 Task: Look for space in Kolbermoor, Germany from 5th July, 2023 to 11th July, 2023 for 2 adults in price range Rs.8000 to Rs.16000. Place can be entire place with 2 bedrooms having 2 beds and 1 bathroom. Property type can be house, flat, guest house. Booking option can be shelf check-in. Required host language is English.
Action: Mouse moved to (331, 148)
Screenshot: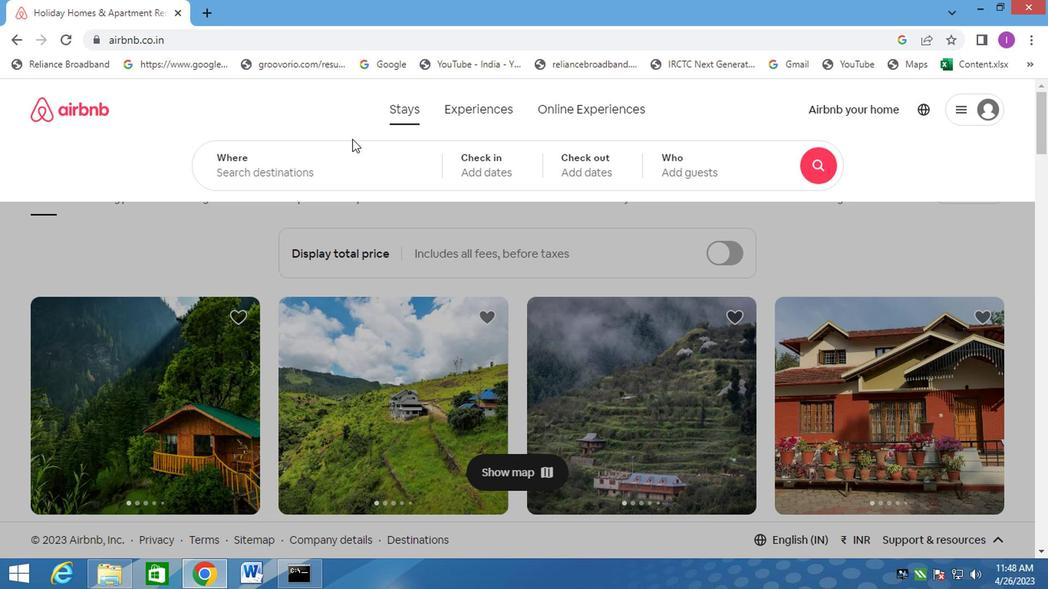
Action: Mouse pressed left at (331, 148)
Screenshot: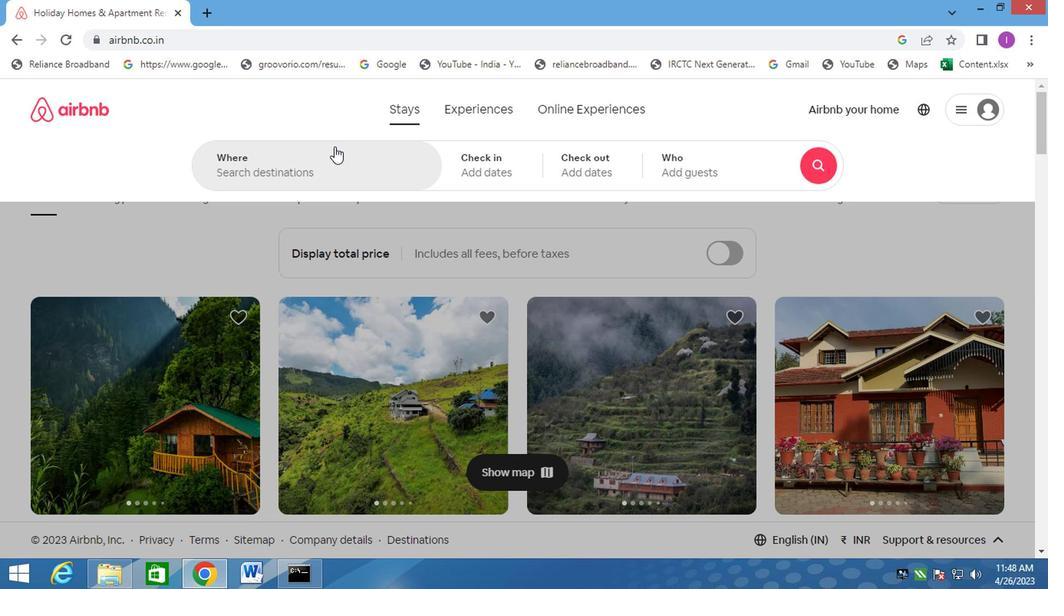 
Action: Mouse moved to (286, 174)
Screenshot: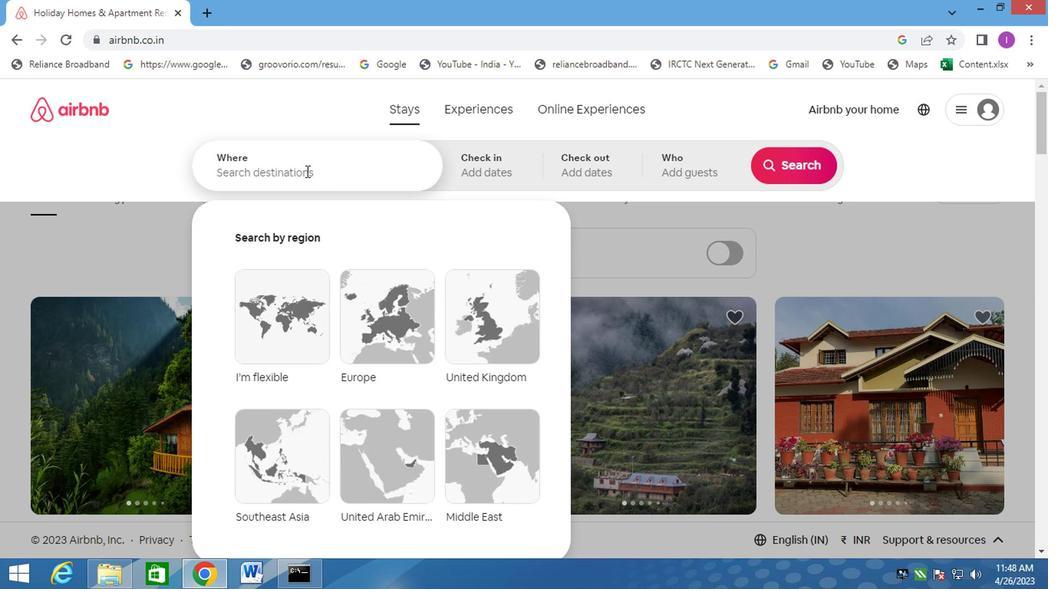 
Action: Mouse pressed left at (286, 174)
Screenshot: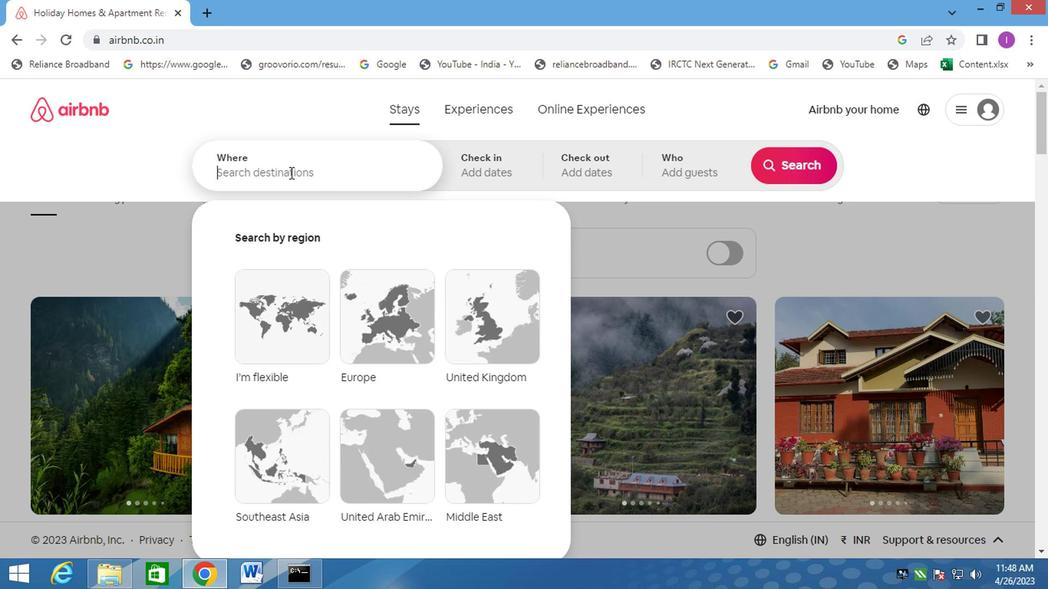 
Action: Mouse moved to (296, 139)
Screenshot: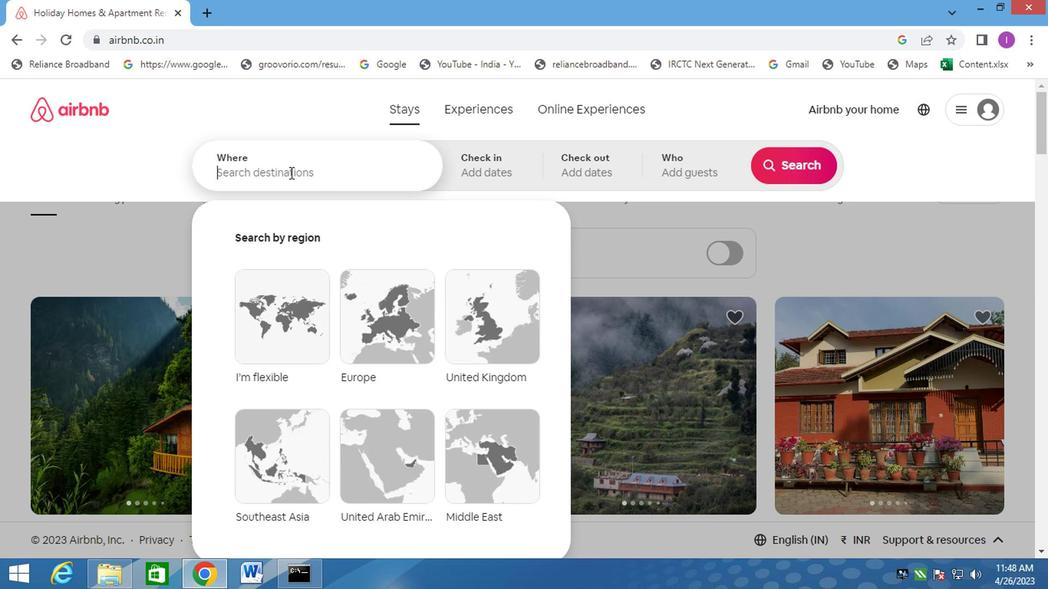 
Action: Key pressed <Key.shift>KOLBERMOOR,GERMANY
Screenshot: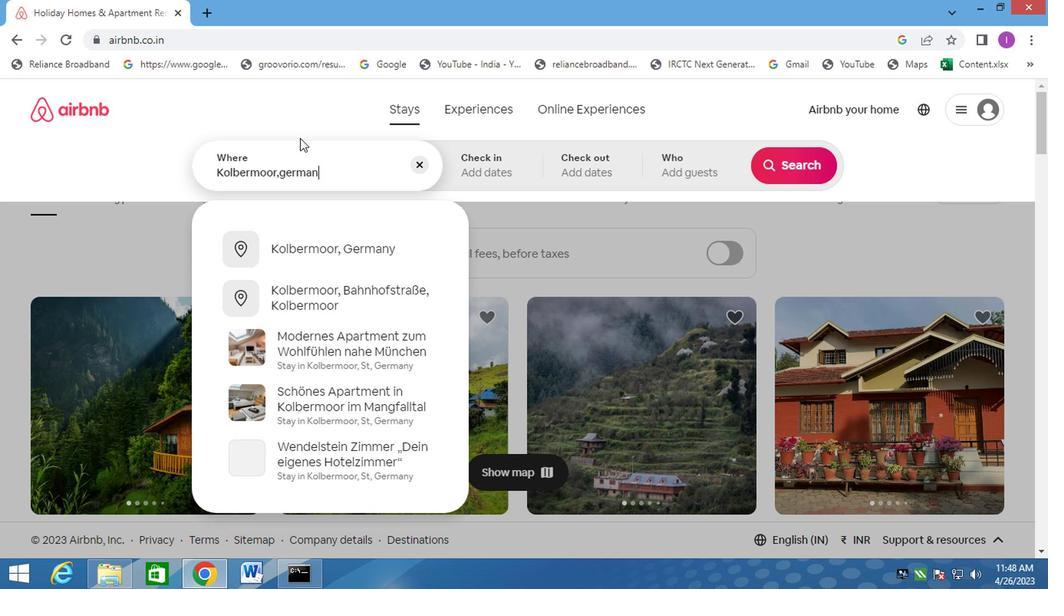 
Action: Mouse moved to (353, 245)
Screenshot: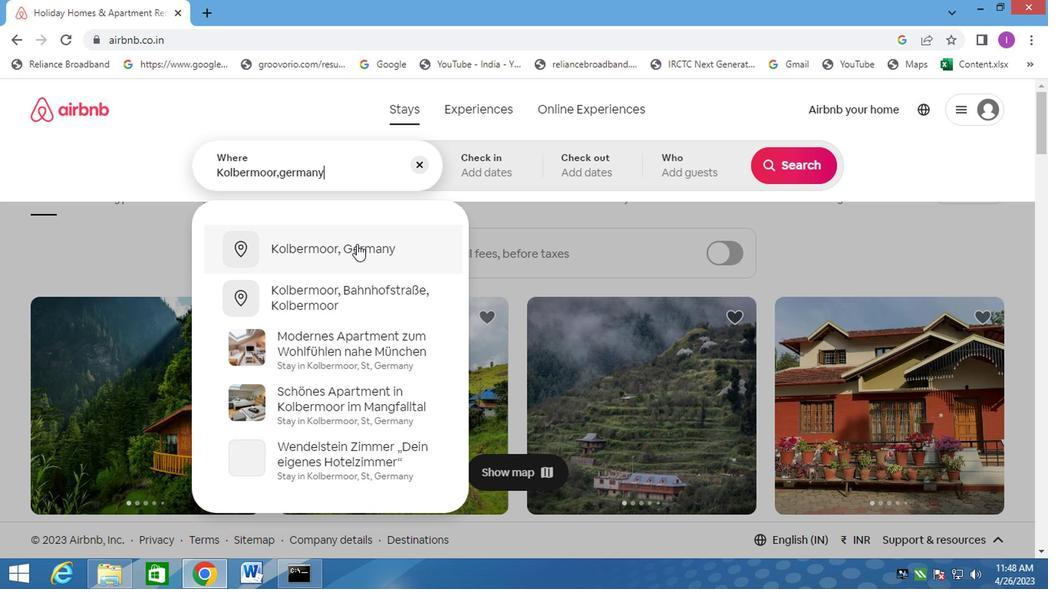 
Action: Mouse pressed left at (353, 245)
Screenshot: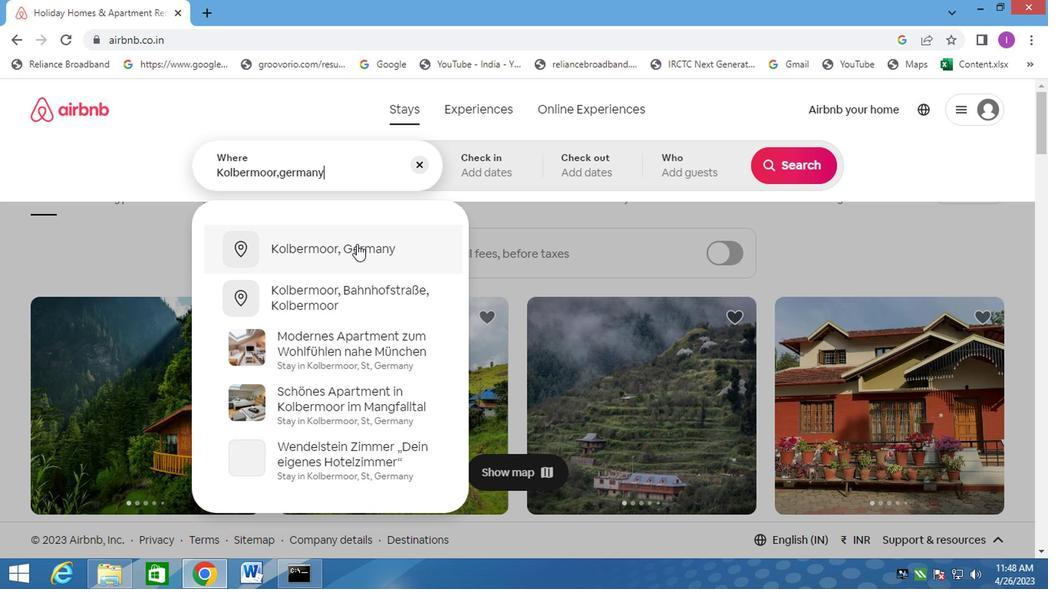 
Action: Mouse moved to (778, 286)
Screenshot: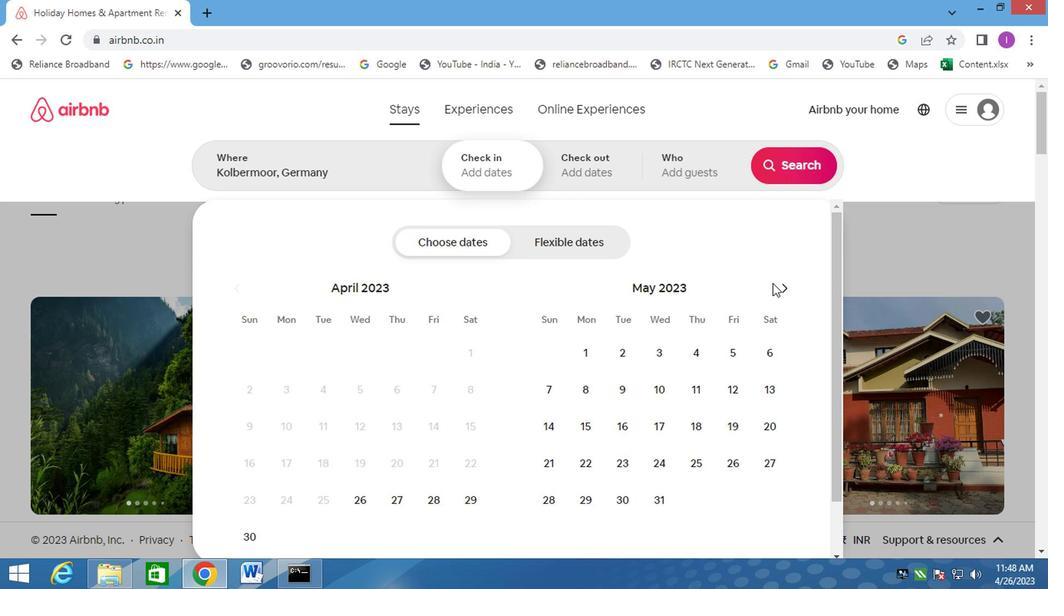 
Action: Mouse pressed left at (778, 286)
Screenshot: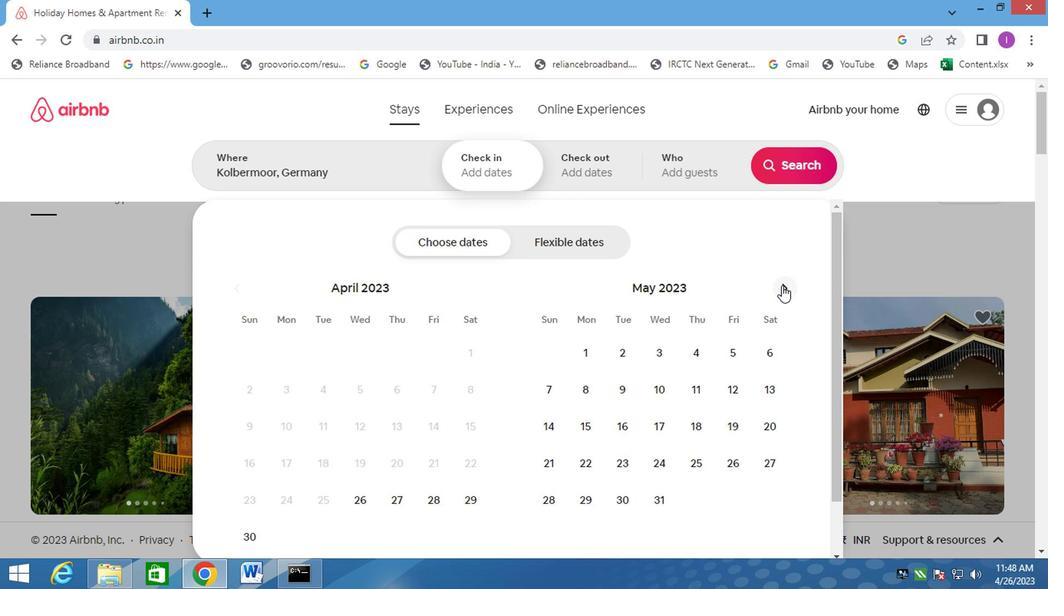 
Action: Mouse pressed left at (778, 286)
Screenshot: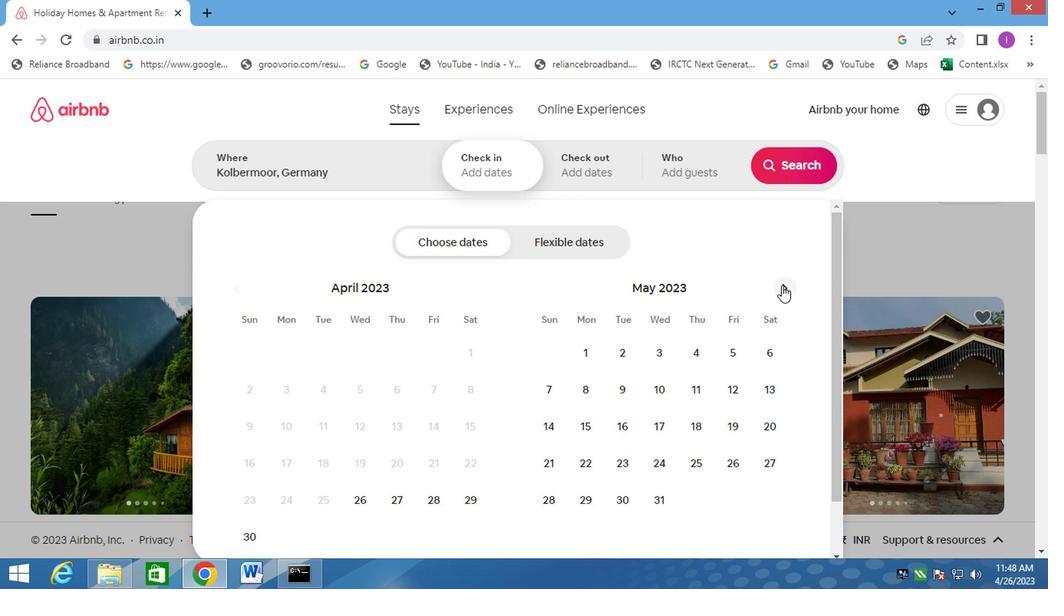 
Action: Mouse moved to (662, 387)
Screenshot: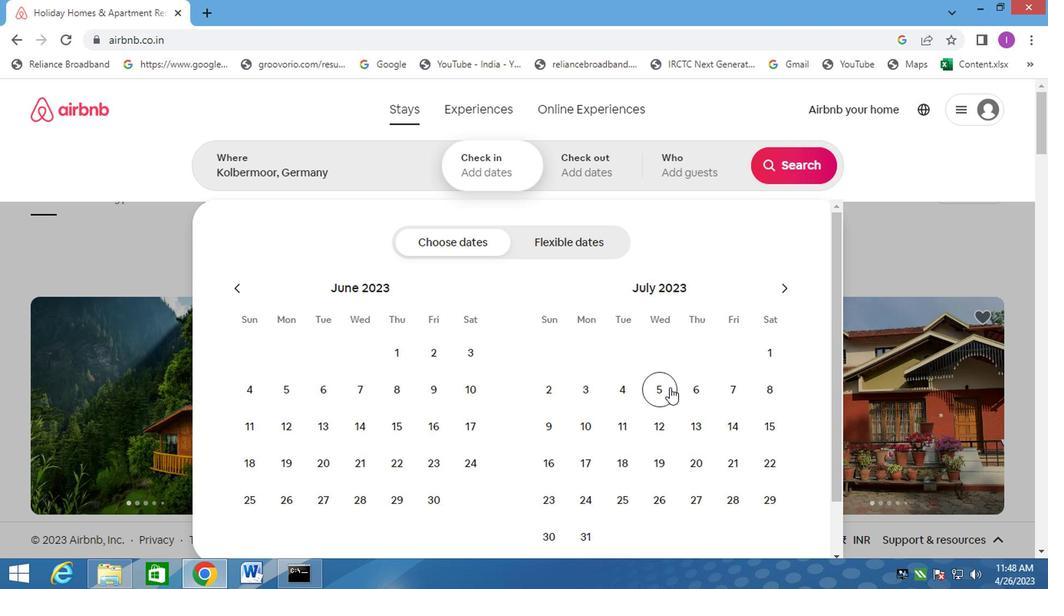 
Action: Mouse pressed left at (662, 387)
Screenshot: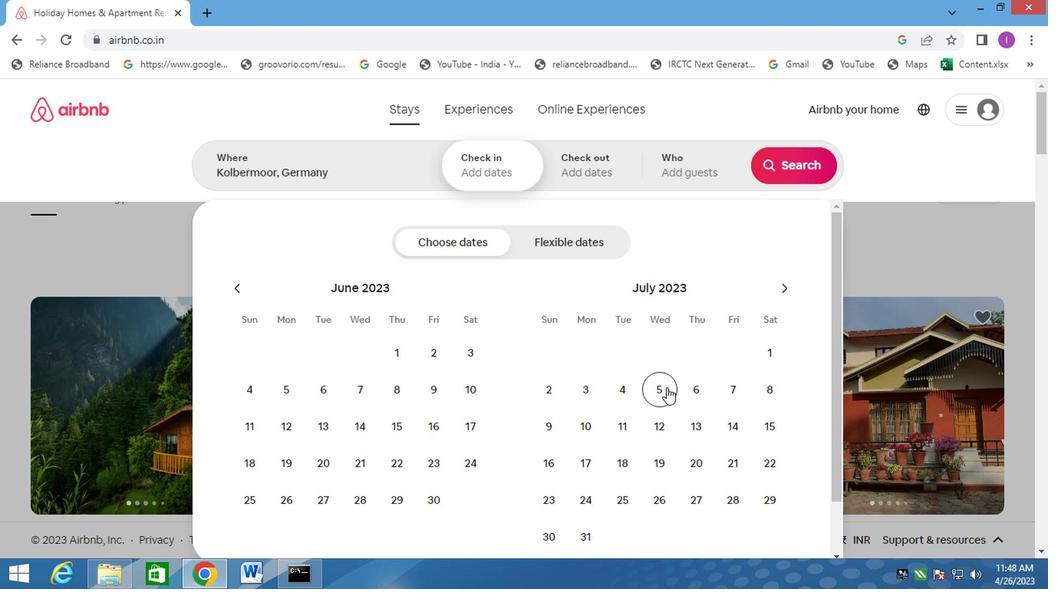 
Action: Mouse moved to (628, 426)
Screenshot: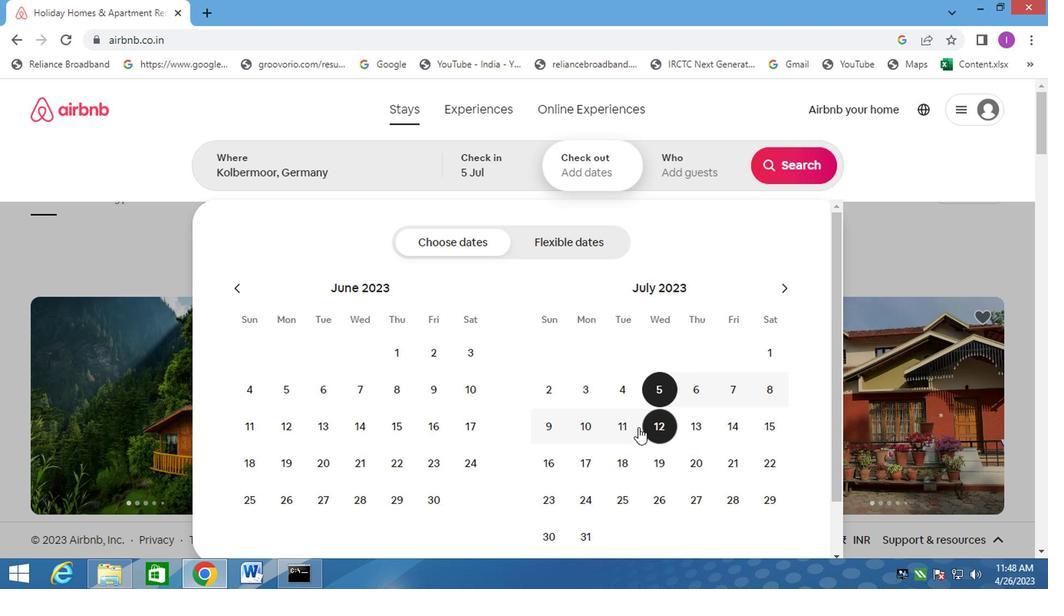 
Action: Mouse pressed left at (628, 426)
Screenshot: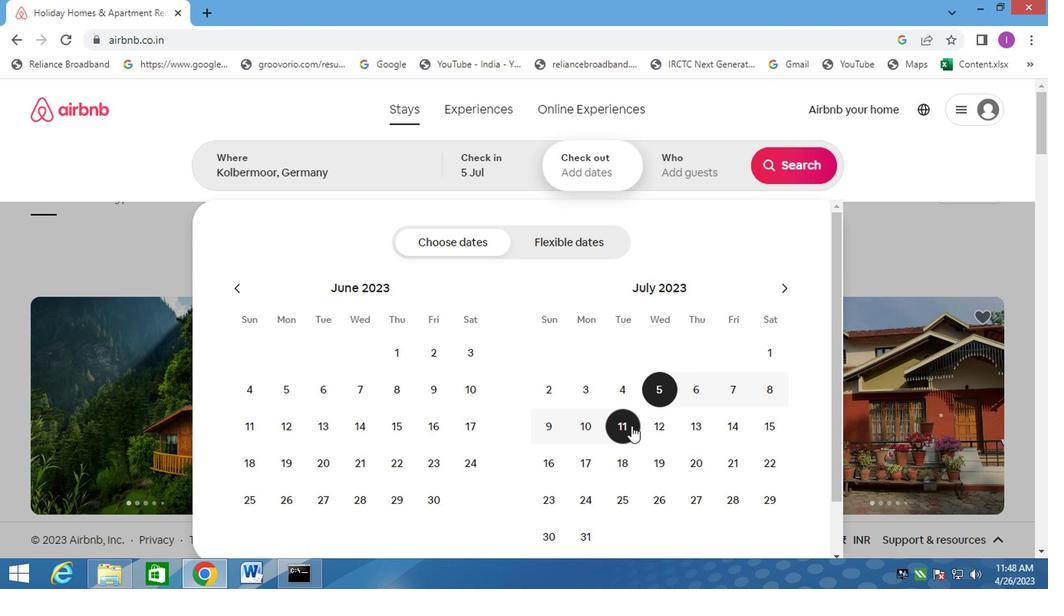 
Action: Mouse moved to (699, 163)
Screenshot: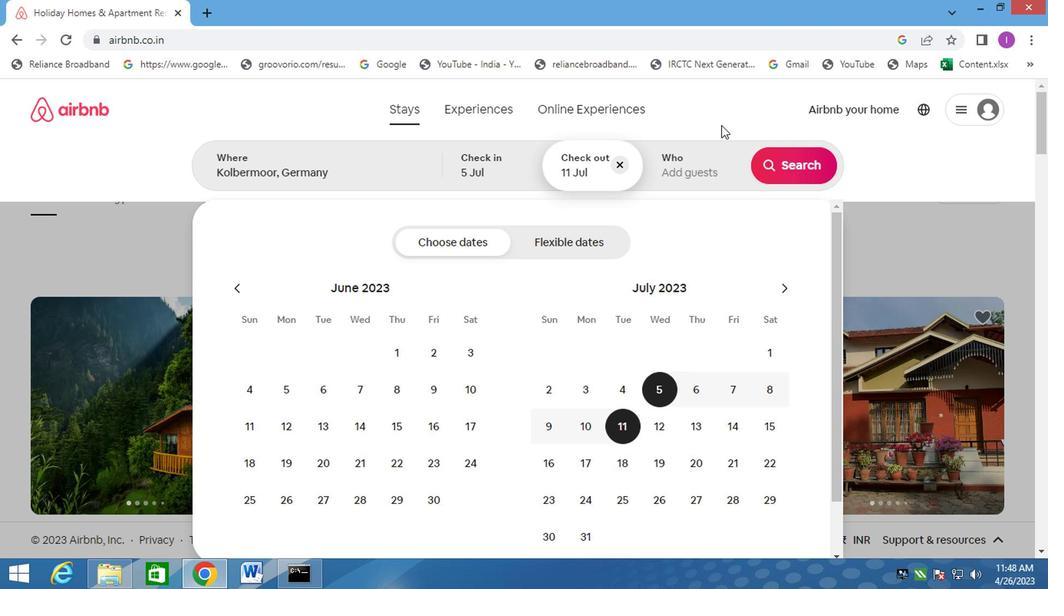 
Action: Mouse pressed left at (699, 163)
Screenshot: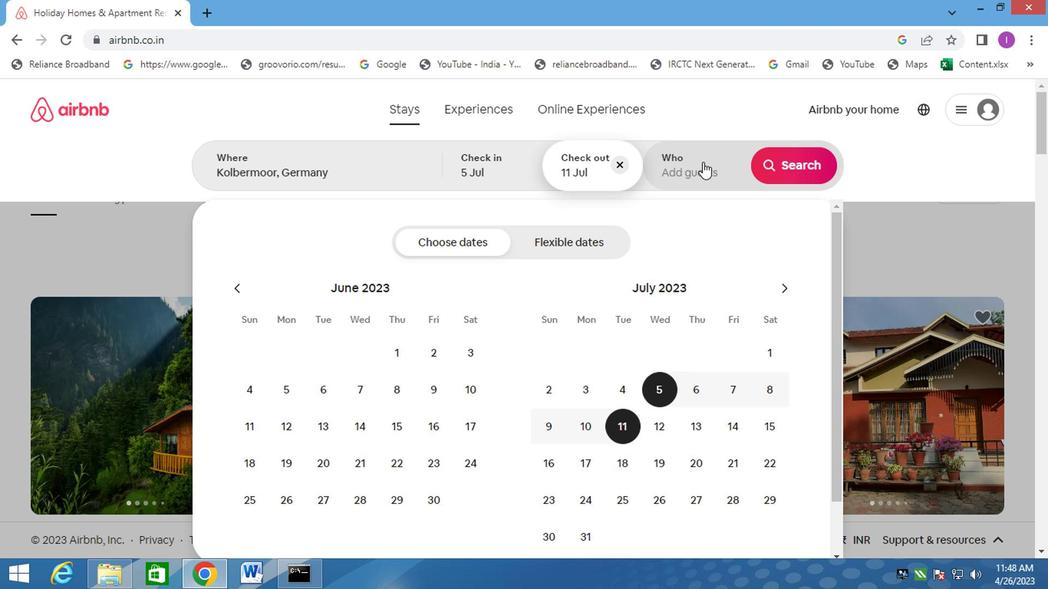 
Action: Mouse moved to (801, 244)
Screenshot: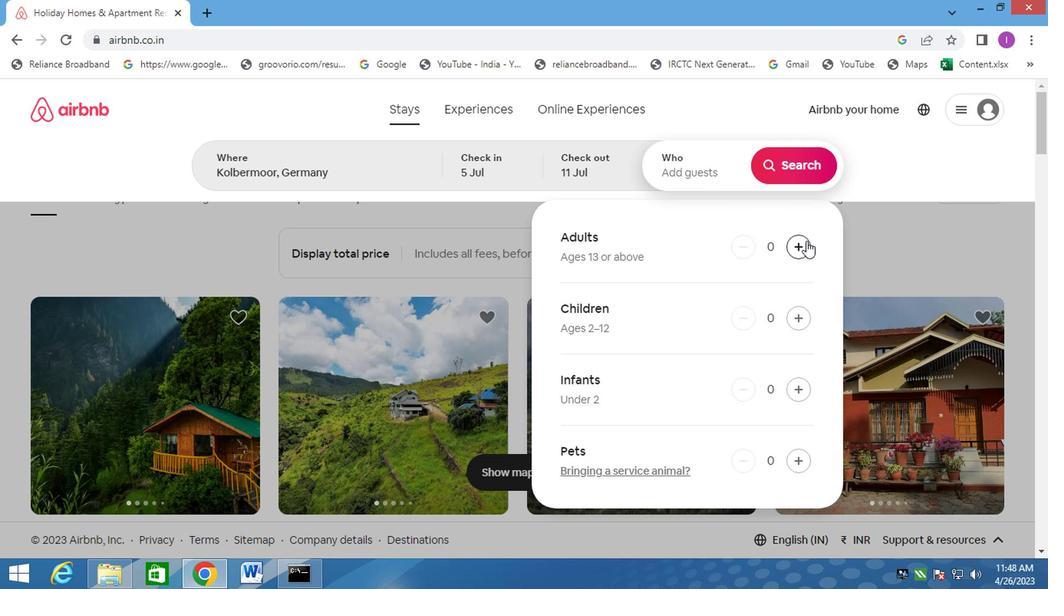 
Action: Mouse pressed left at (801, 244)
Screenshot: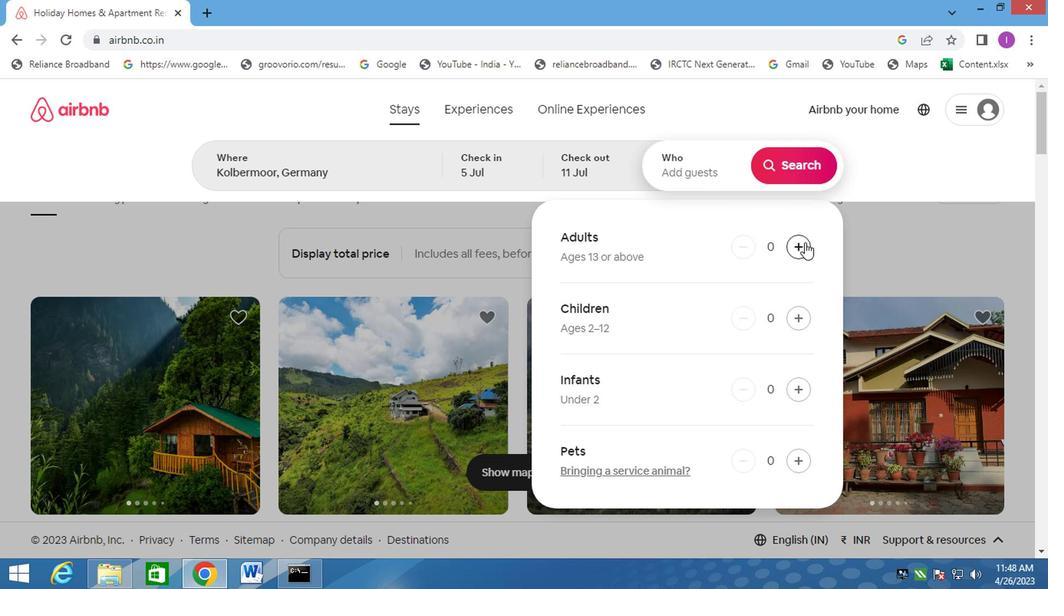 
Action: Mouse pressed left at (801, 244)
Screenshot: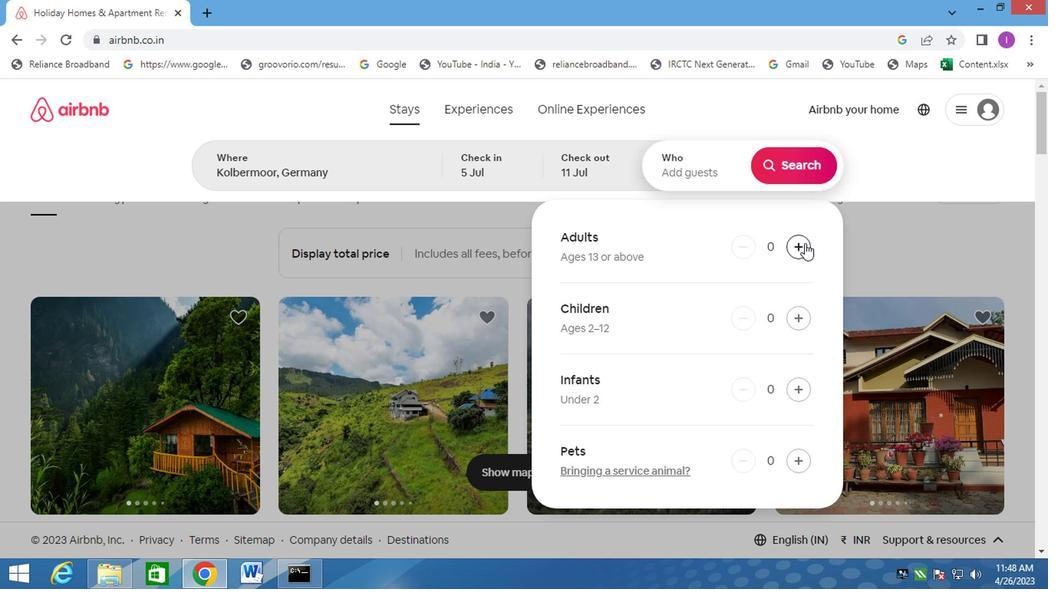 
Action: Mouse moved to (797, 164)
Screenshot: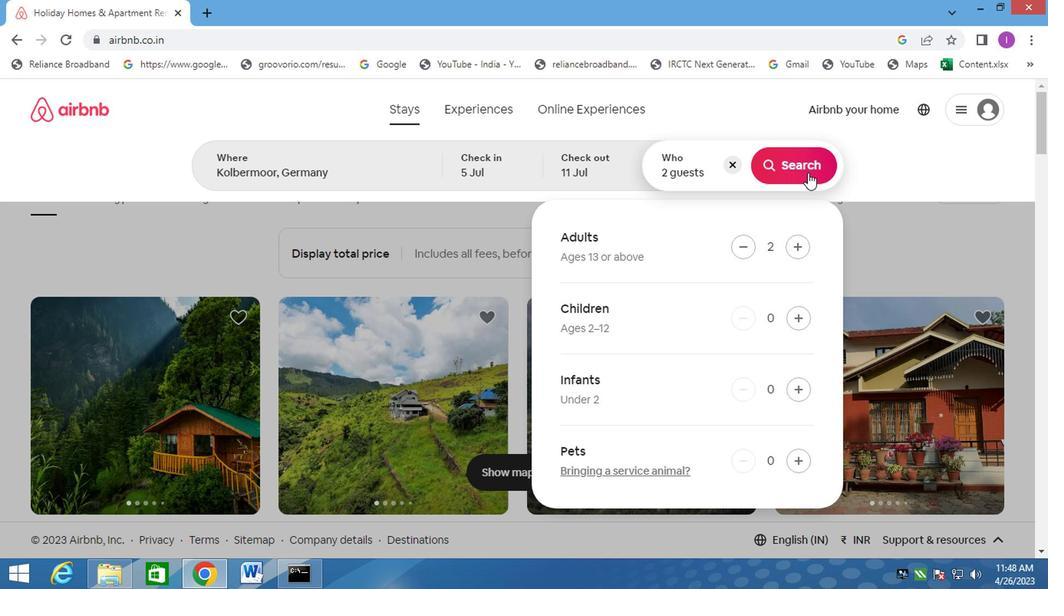 
Action: Mouse pressed left at (797, 164)
Screenshot: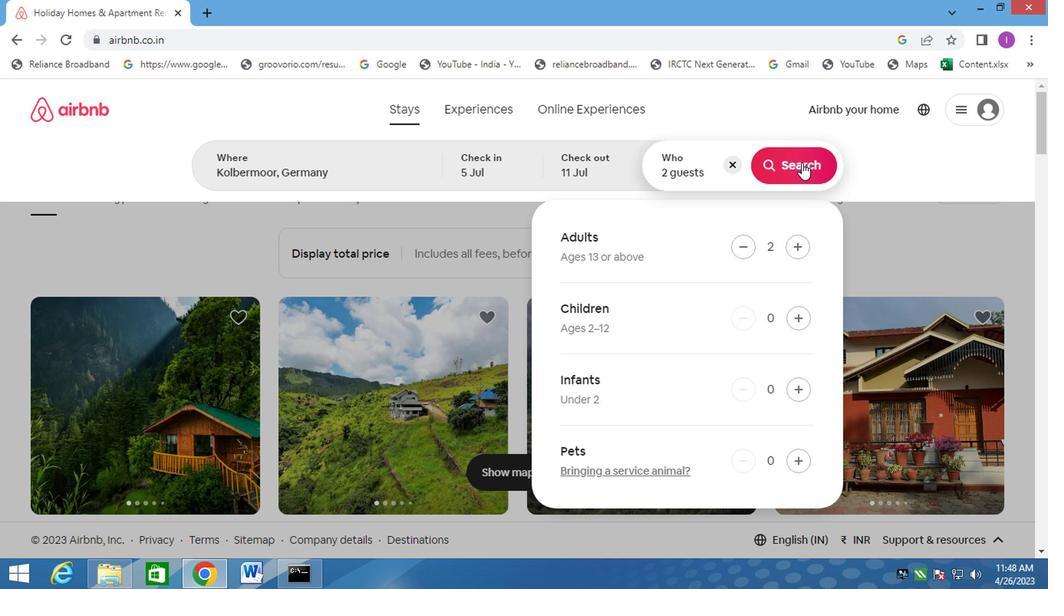 
Action: Mouse moved to (965, 179)
Screenshot: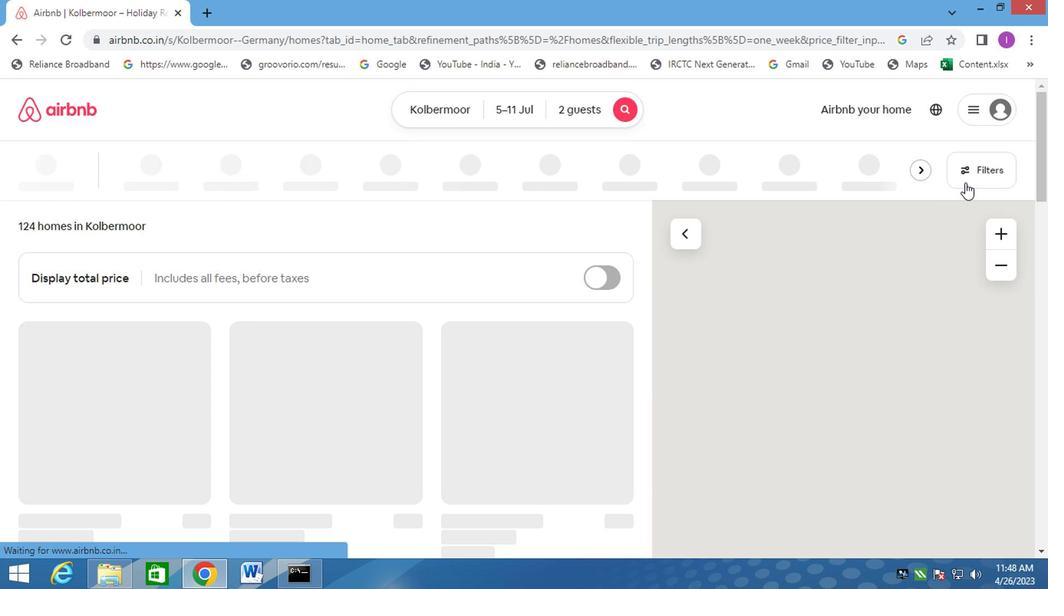 
Action: Mouse pressed left at (965, 179)
Screenshot: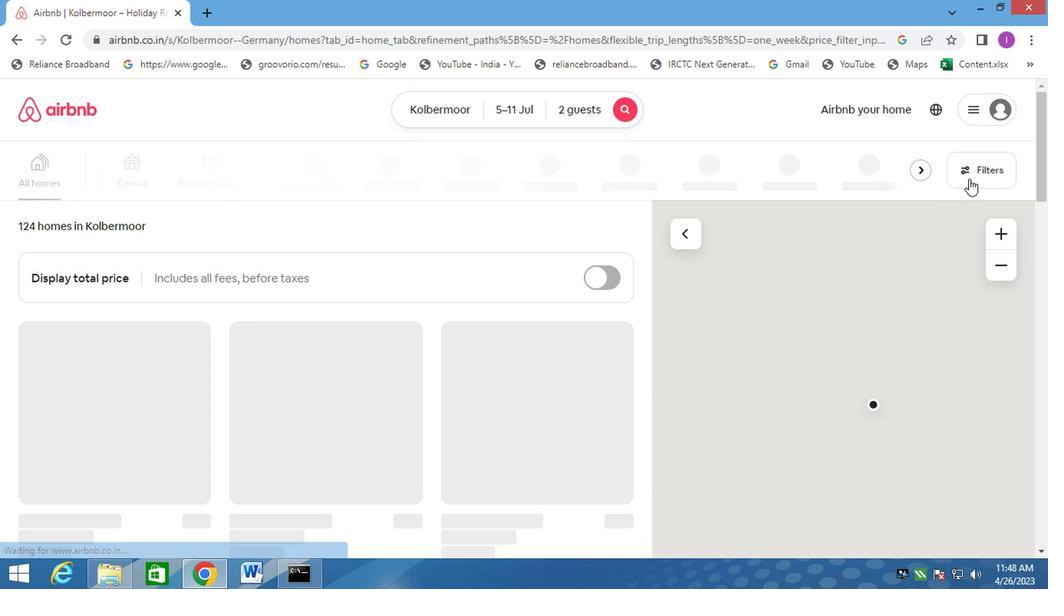 
Action: Mouse moved to (333, 370)
Screenshot: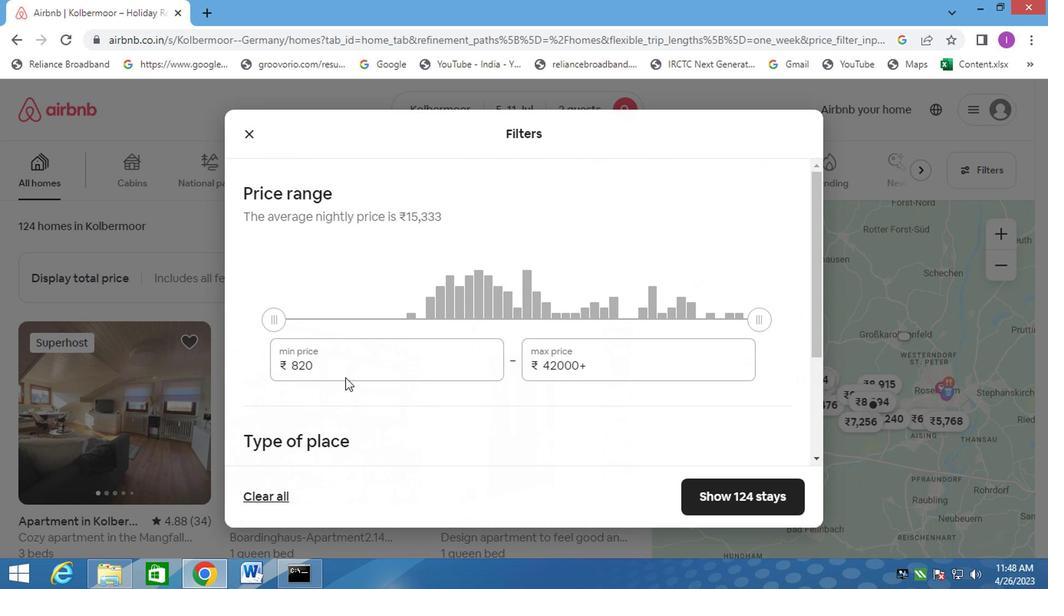 
Action: Mouse pressed left at (333, 370)
Screenshot: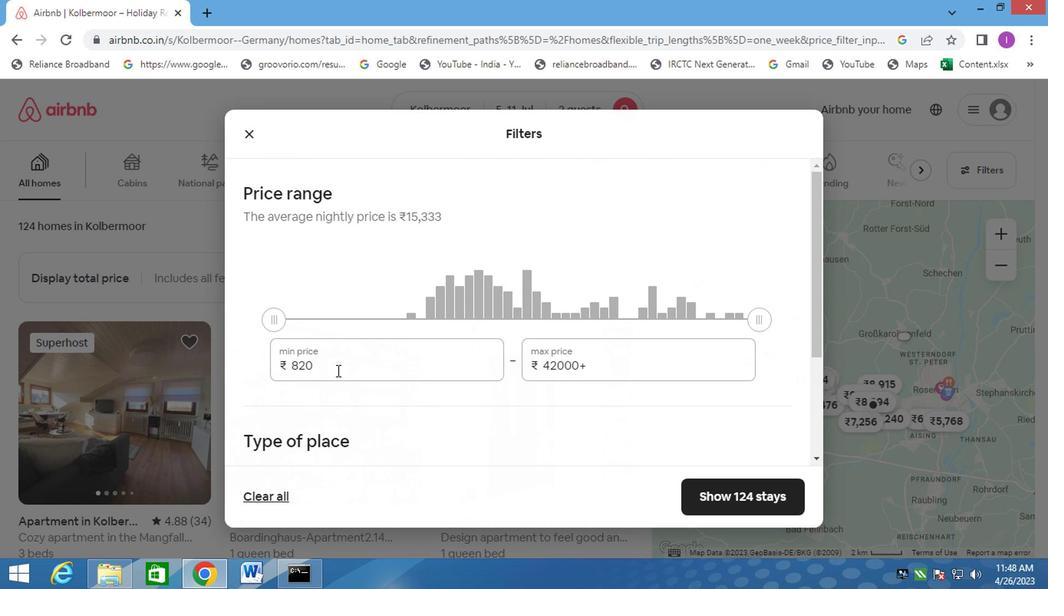 
Action: Mouse moved to (269, 366)
Screenshot: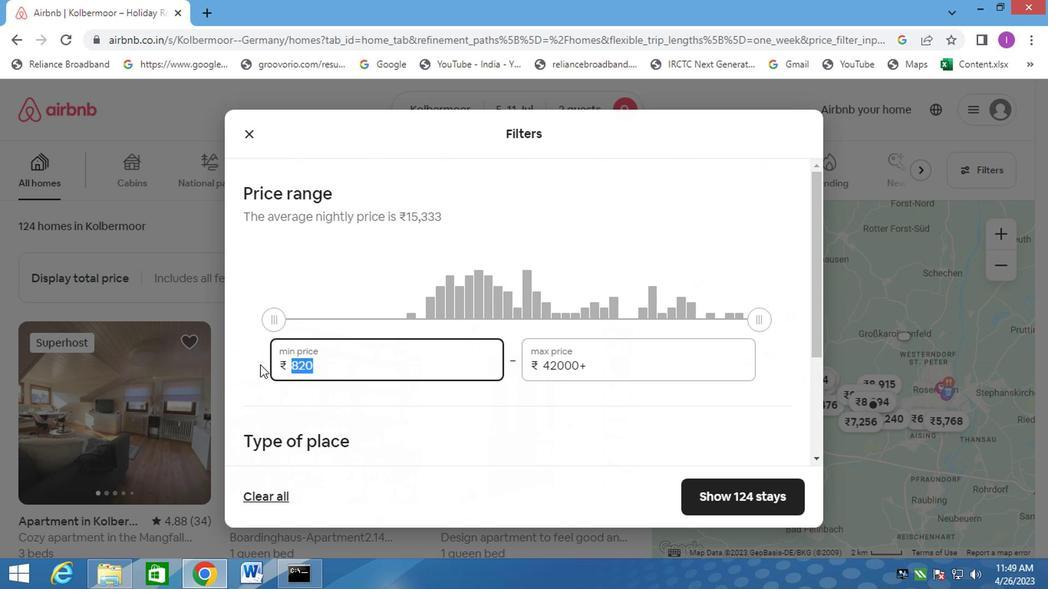 
Action: Key pressed 8000
Screenshot: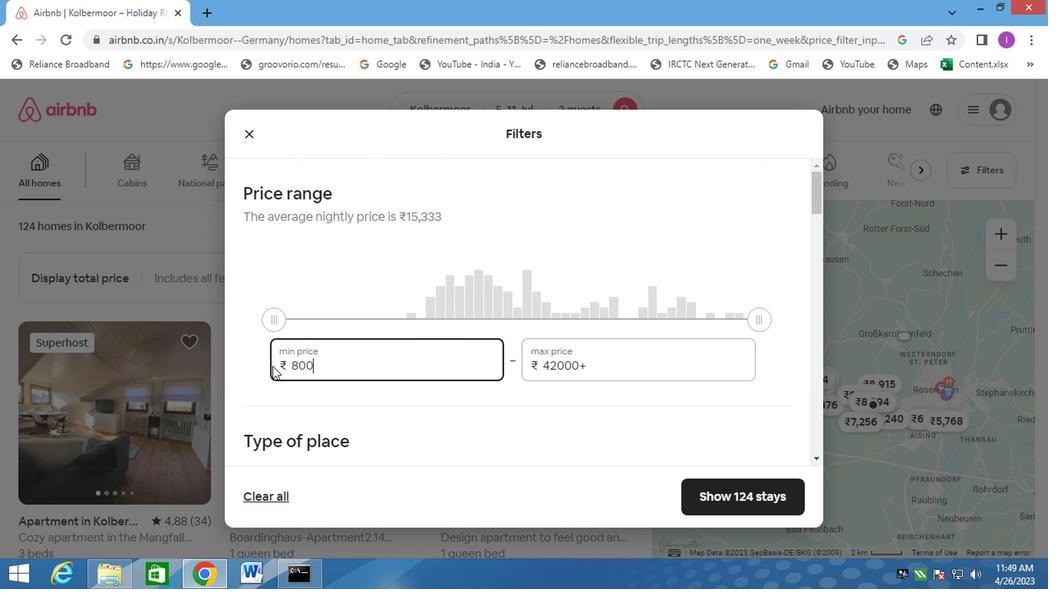 
Action: Mouse moved to (590, 364)
Screenshot: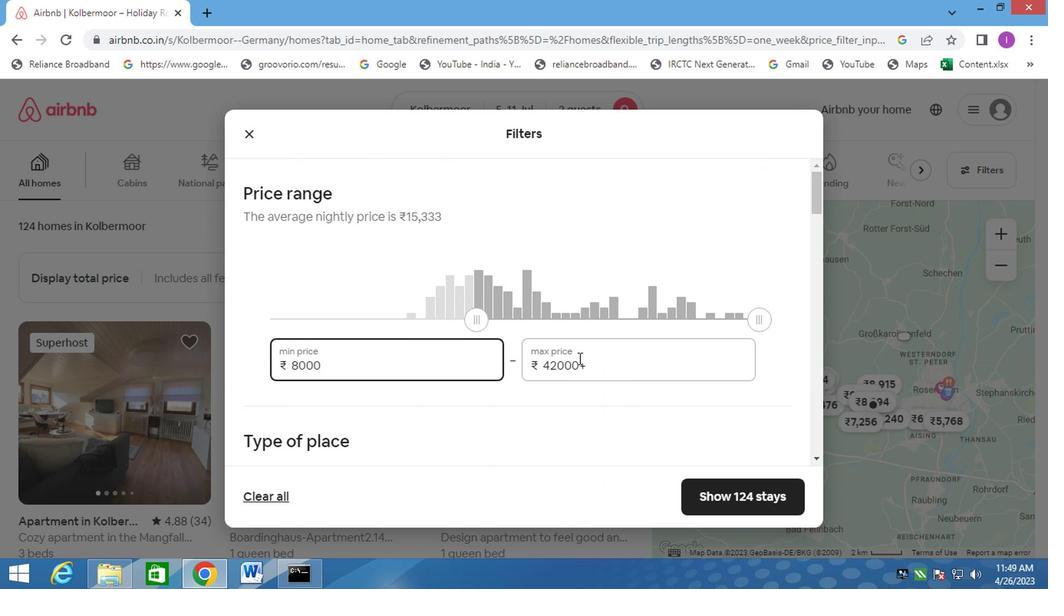 
Action: Mouse pressed left at (590, 364)
Screenshot: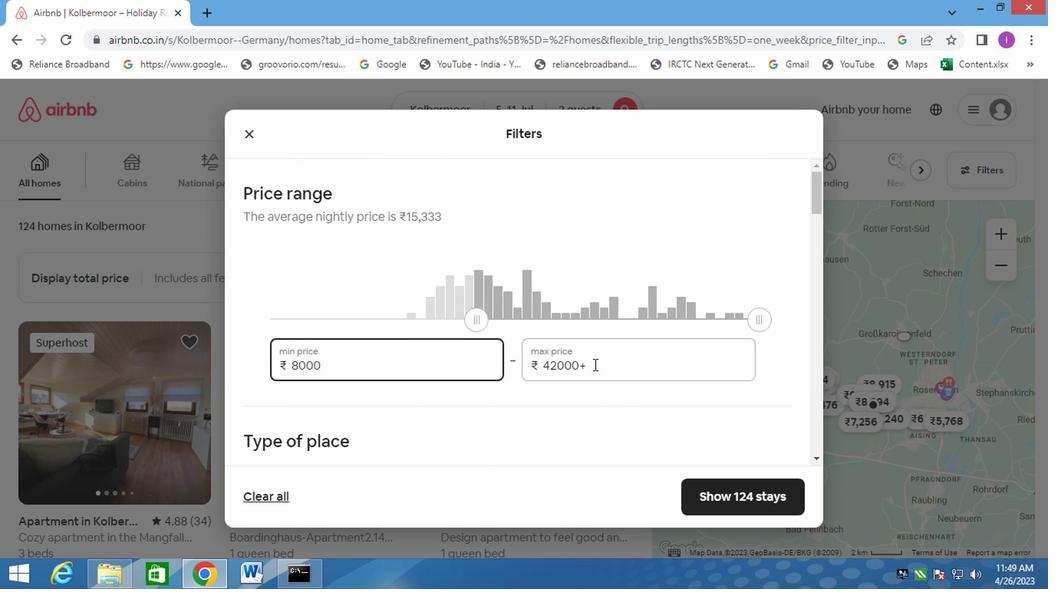 
Action: Mouse moved to (501, 351)
Screenshot: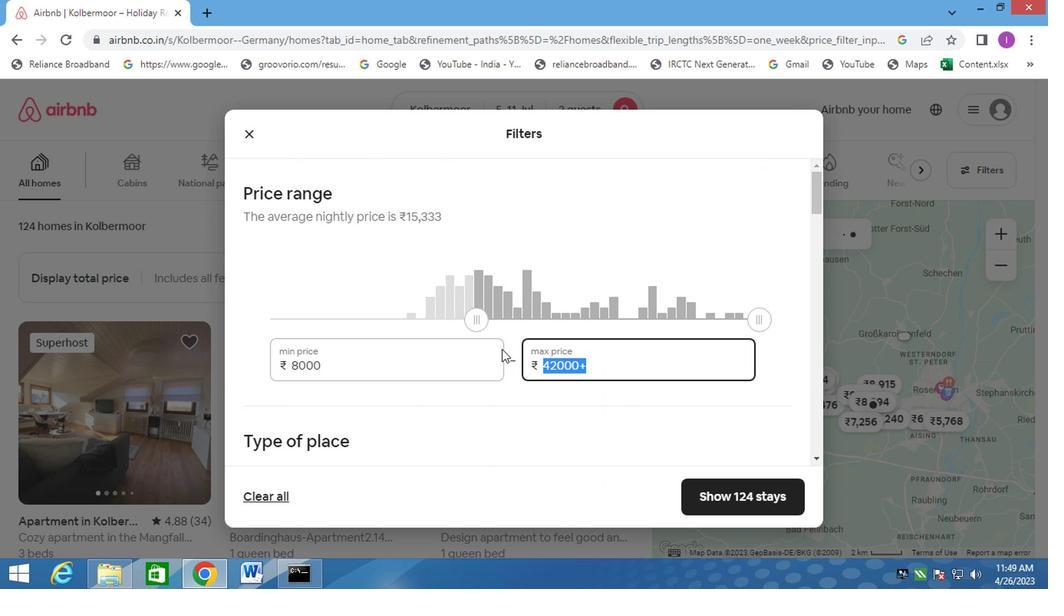 
Action: Key pressed 16000
Screenshot: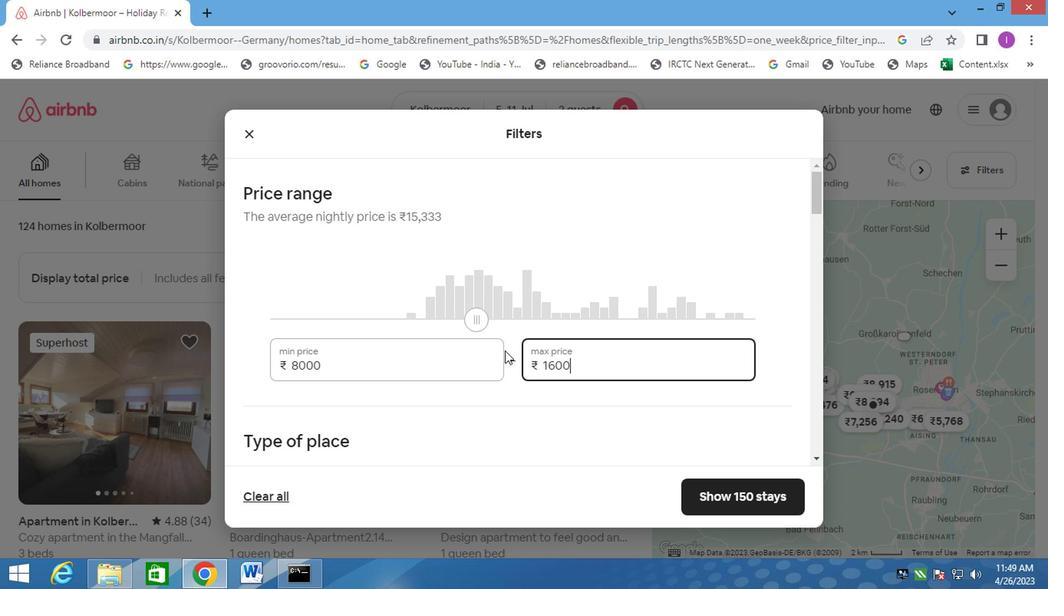 
Action: Mouse moved to (491, 350)
Screenshot: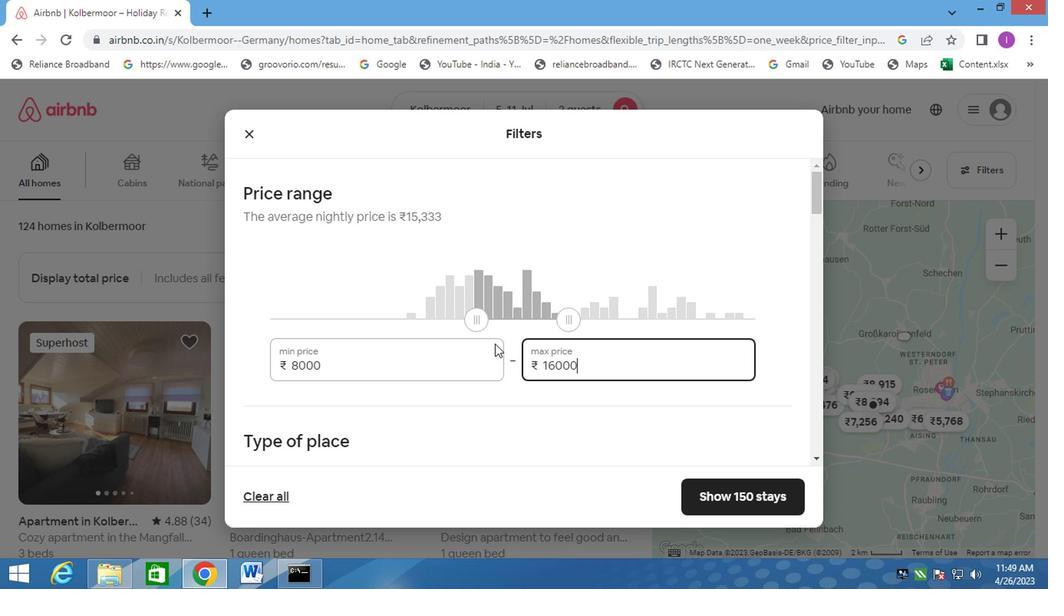 
Action: Mouse scrolled (491, 349) with delta (0, 0)
Screenshot: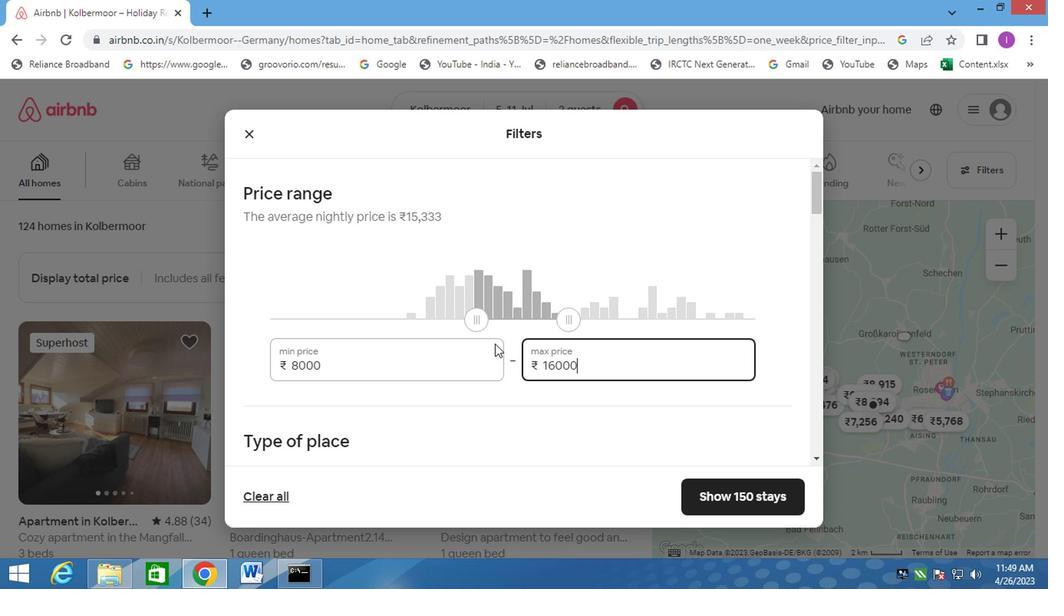 
Action: Mouse moved to (488, 353)
Screenshot: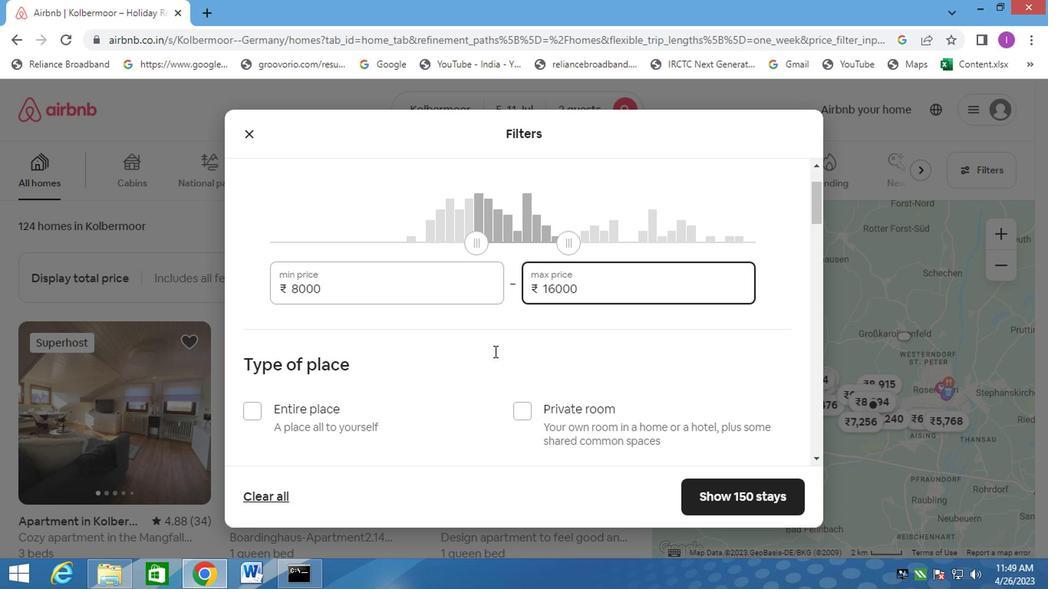 
Action: Mouse scrolled (488, 353) with delta (0, 0)
Screenshot: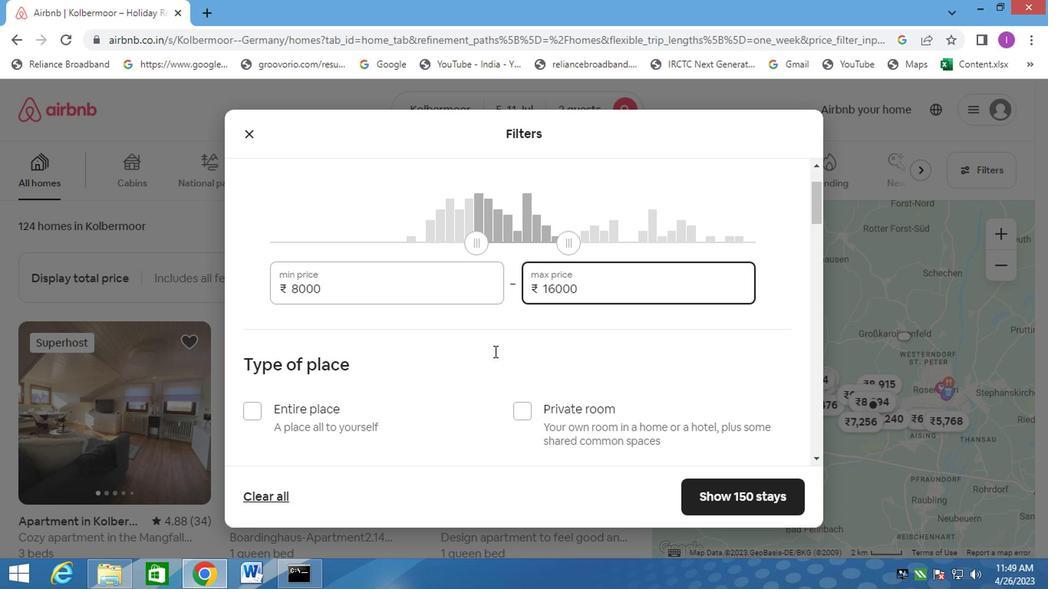 
Action: Mouse moved to (239, 332)
Screenshot: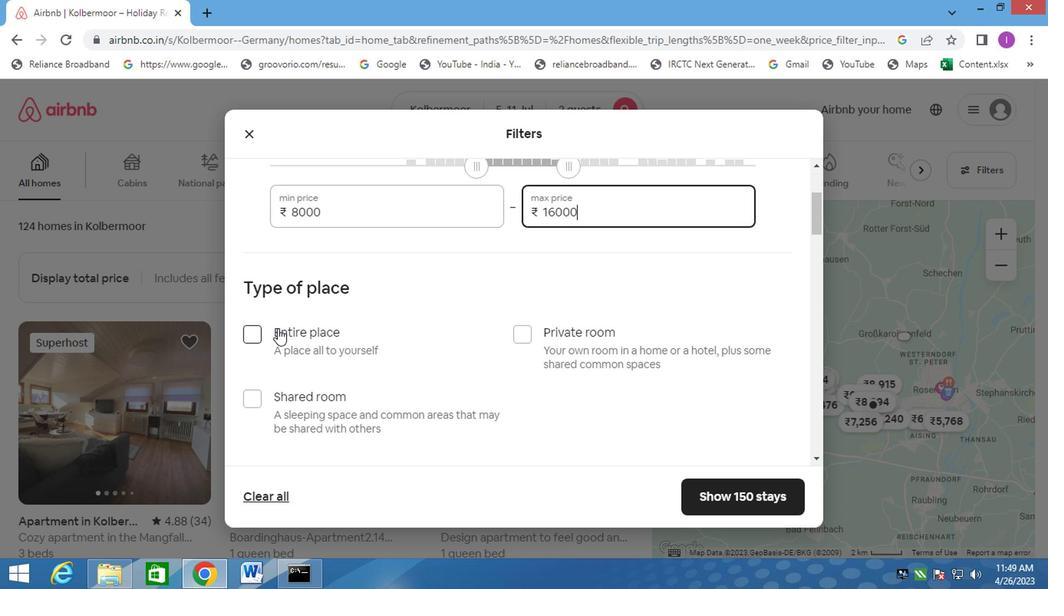 
Action: Mouse pressed left at (239, 332)
Screenshot: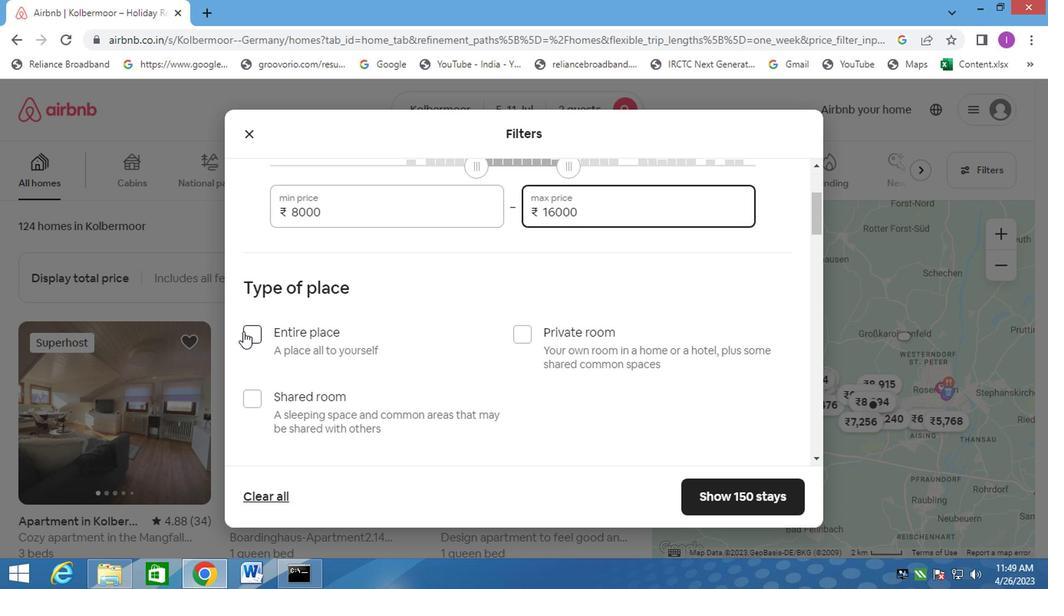 
Action: Mouse moved to (336, 312)
Screenshot: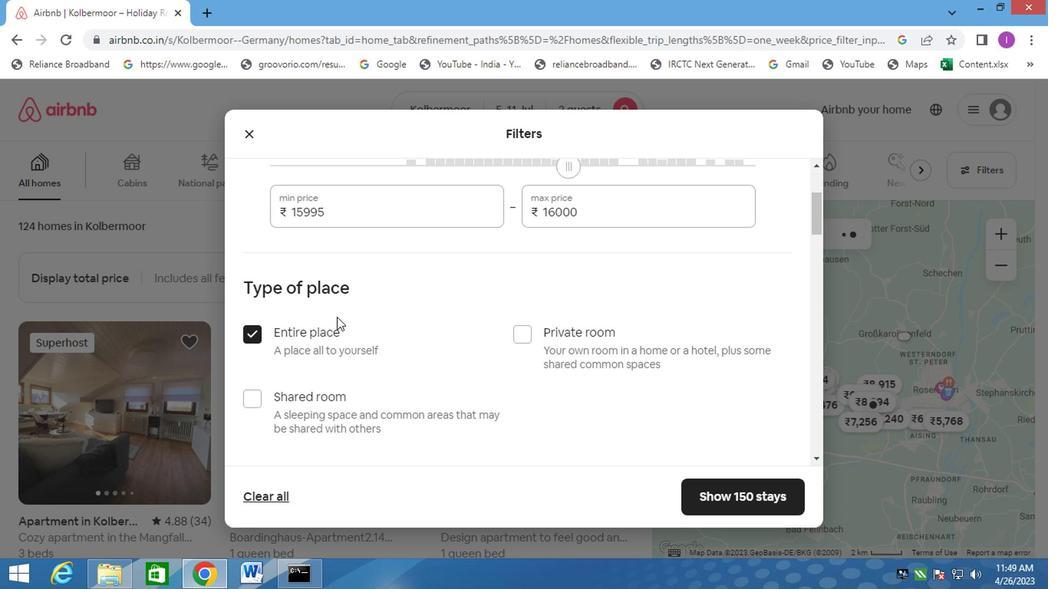 
Action: Mouse scrolled (336, 312) with delta (0, 0)
Screenshot: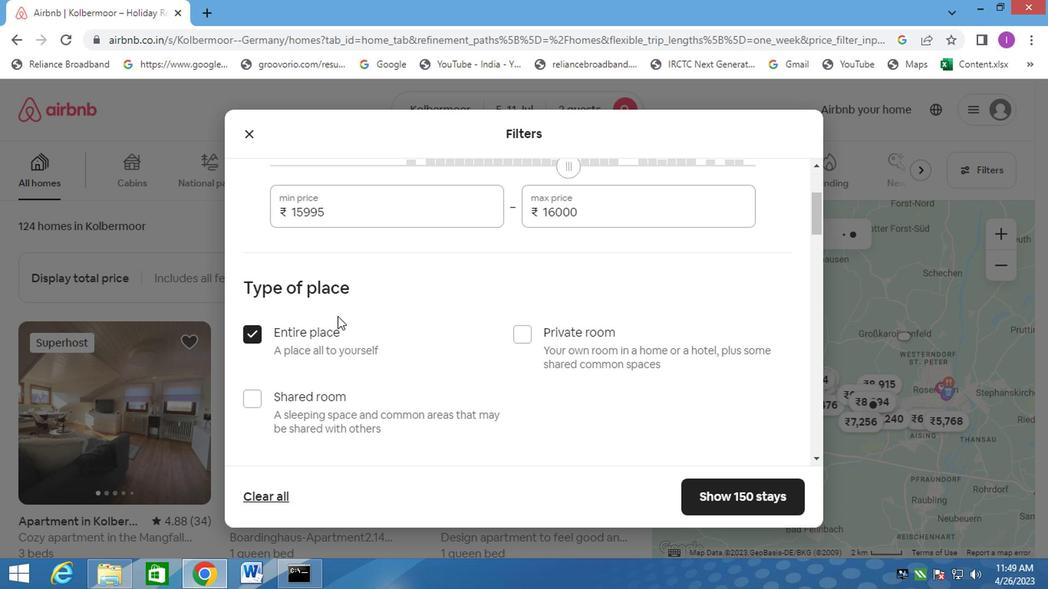 
Action: Mouse moved to (337, 312)
Screenshot: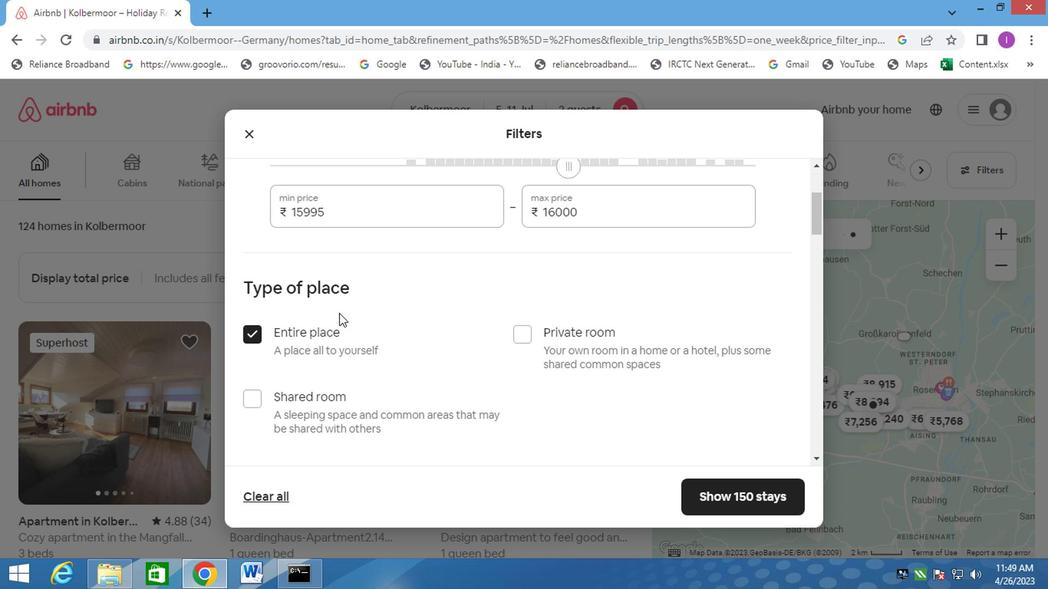 
Action: Mouse scrolled (337, 312) with delta (0, 0)
Screenshot: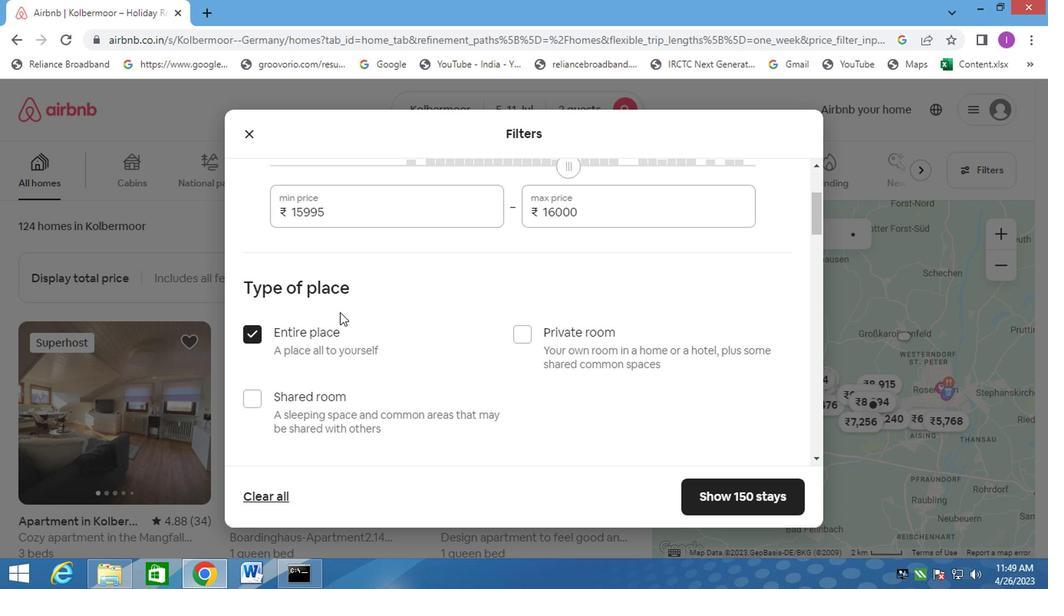 
Action: Mouse scrolled (337, 312) with delta (0, 0)
Screenshot: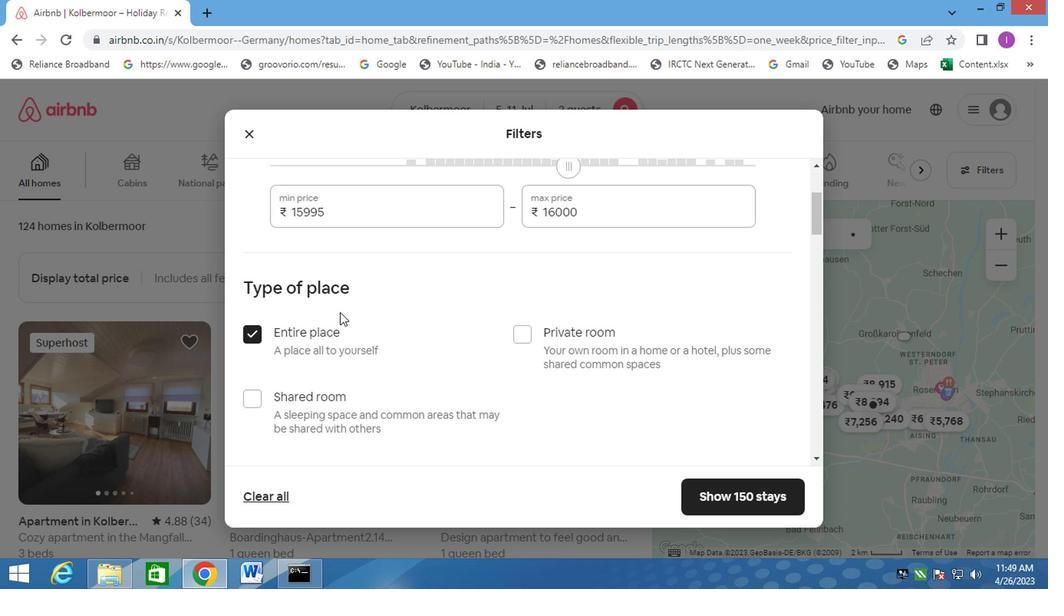 
Action: Mouse moved to (385, 346)
Screenshot: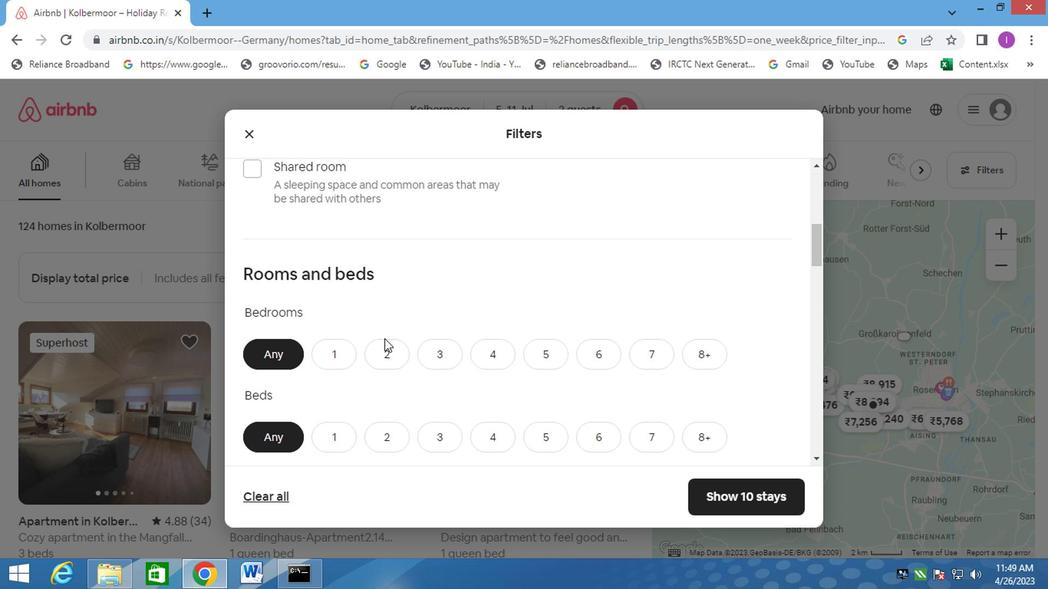 
Action: Mouse pressed left at (385, 346)
Screenshot: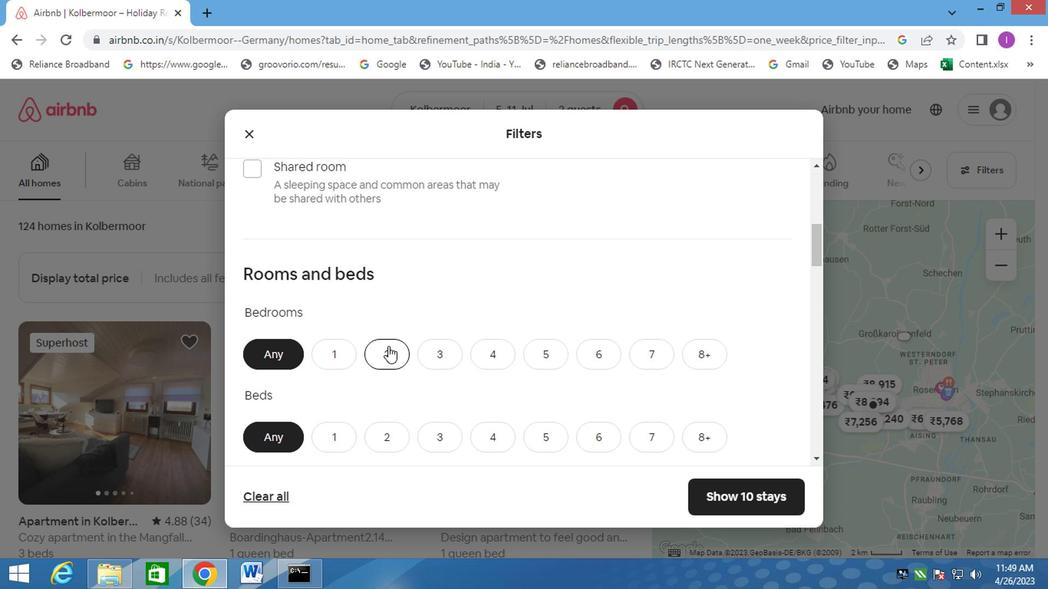 
Action: Mouse moved to (404, 333)
Screenshot: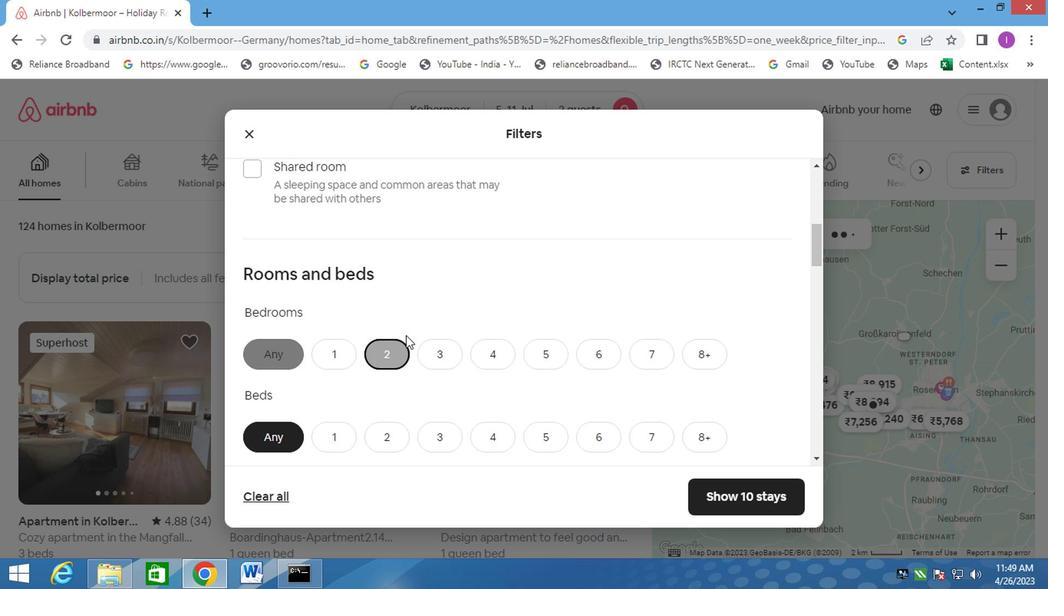 
Action: Mouse scrolled (404, 332) with delta (0, -1)
Screenshot: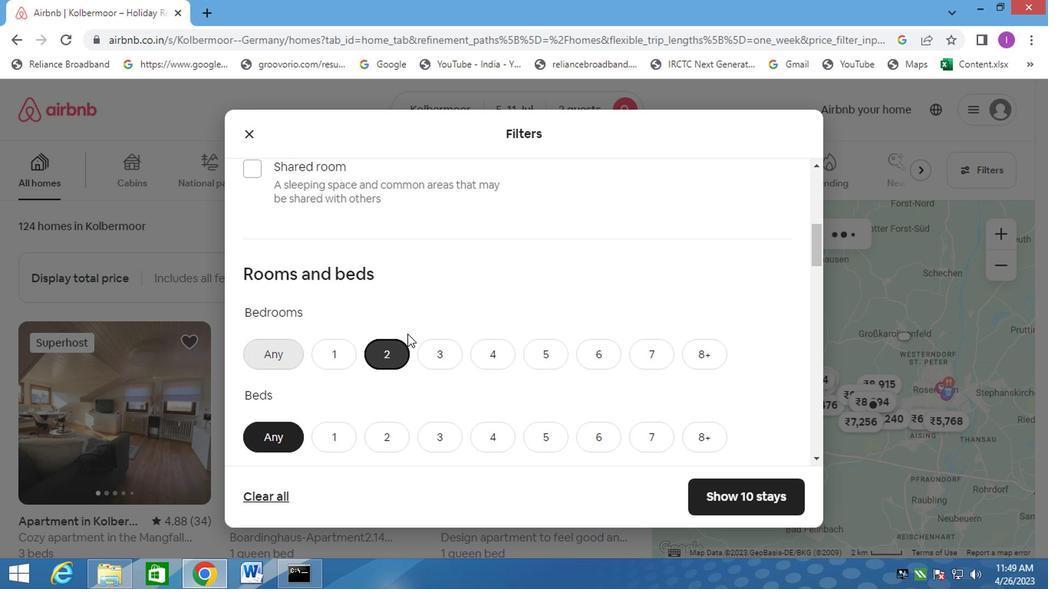 
Action: Mouse scrolled (404, 332) with delta (0, -1)
Screenshot: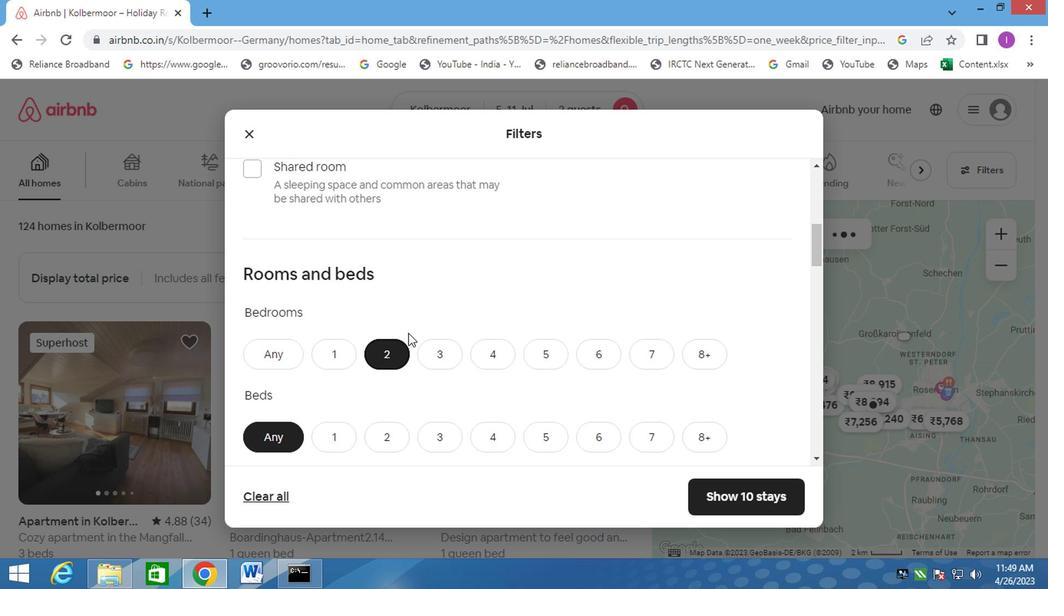 
Action: Mouse moved to (405, 333)
Screenshot: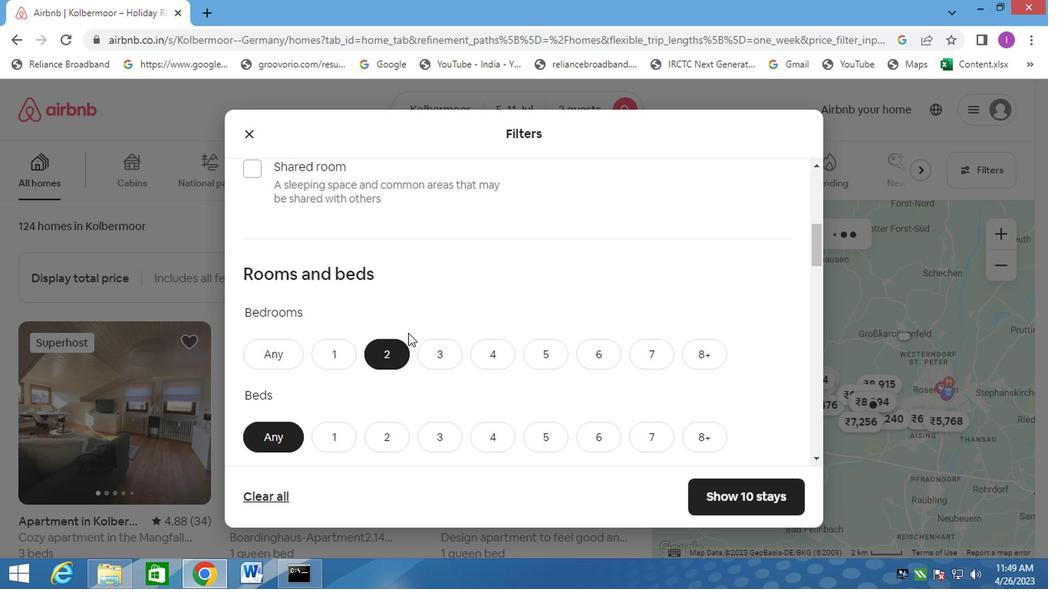 
Action: Mouse scrolled (405, 332) with delta (0, -1)
Screenshot: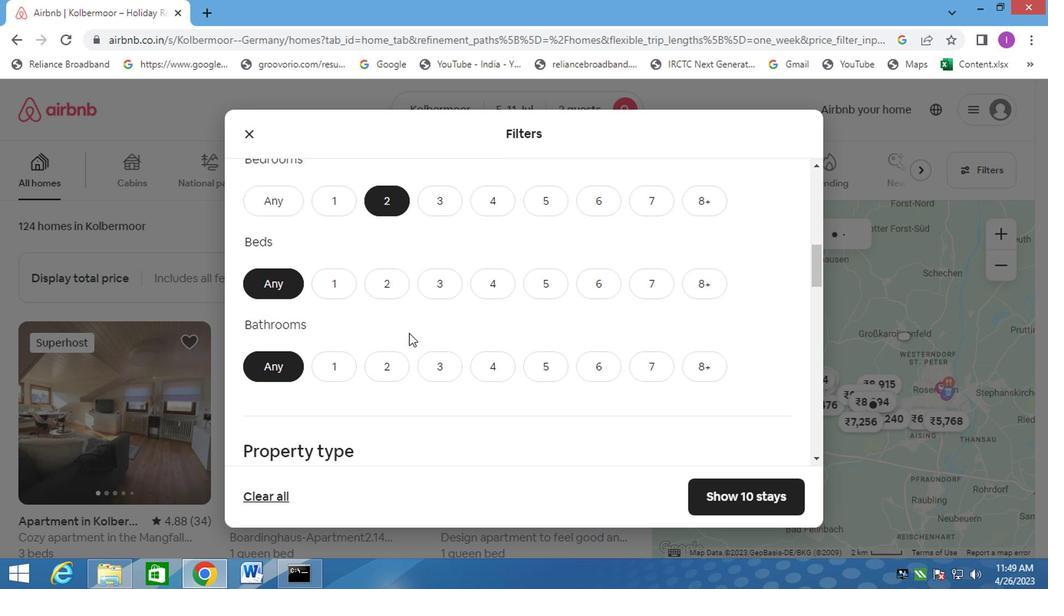 
Action: Mouse moved to (391, 214)
Screenshot: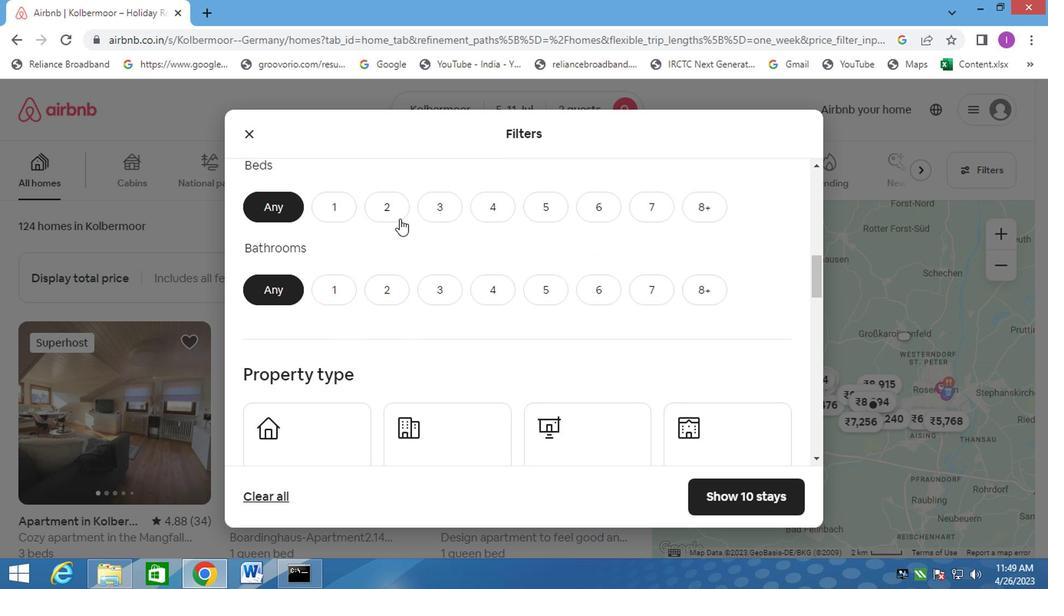 
Action: Mouse pressed left at (391, 214)
Screenshot: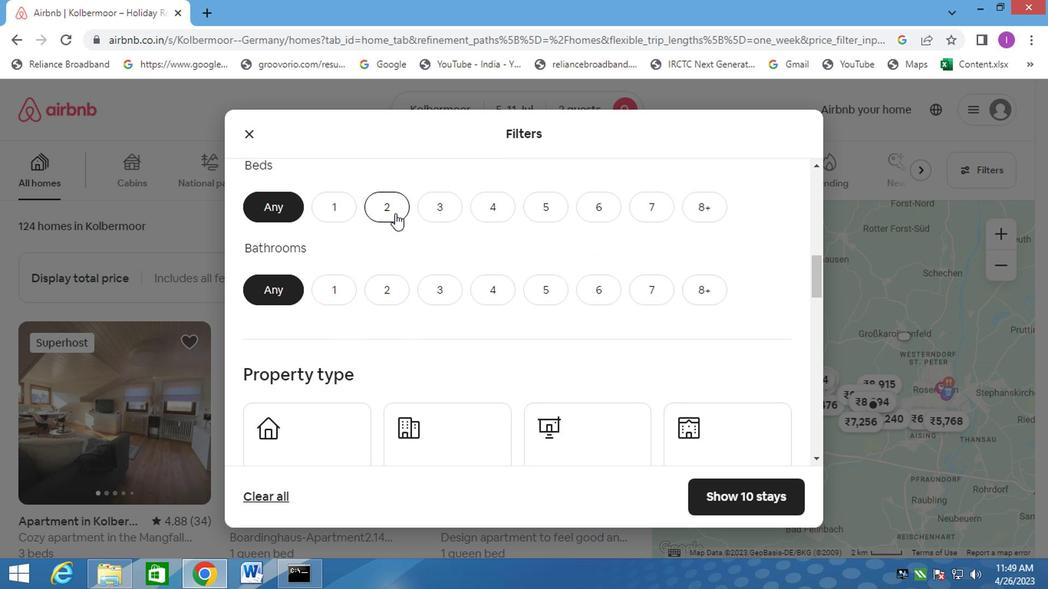 
Action: Mouse moved to (404, 264)
Screenshot: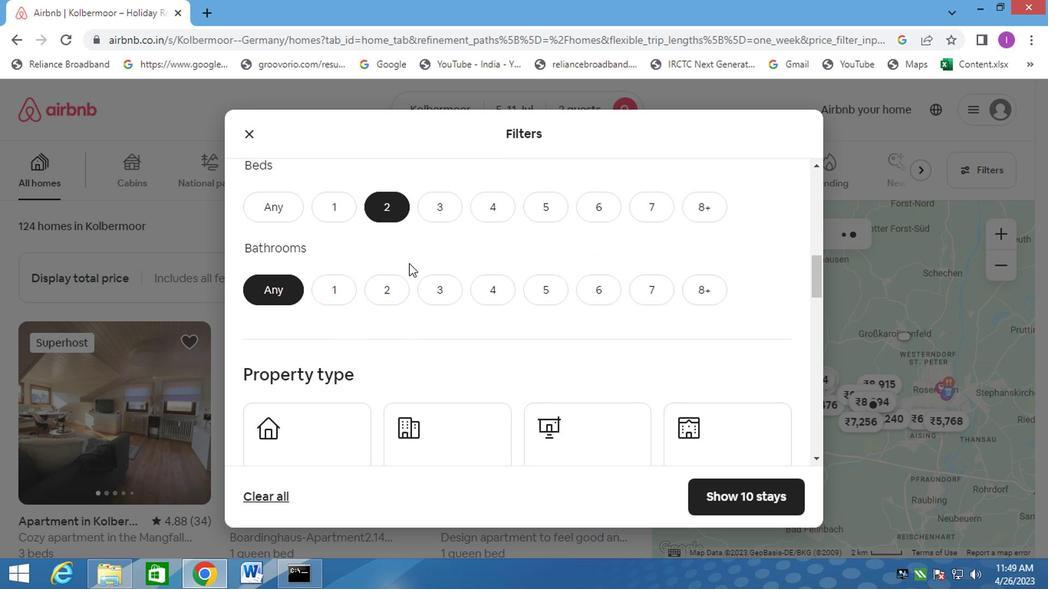 
Action: Mouse scrolled (404, 264) with delta (0, 0)
Screenshot: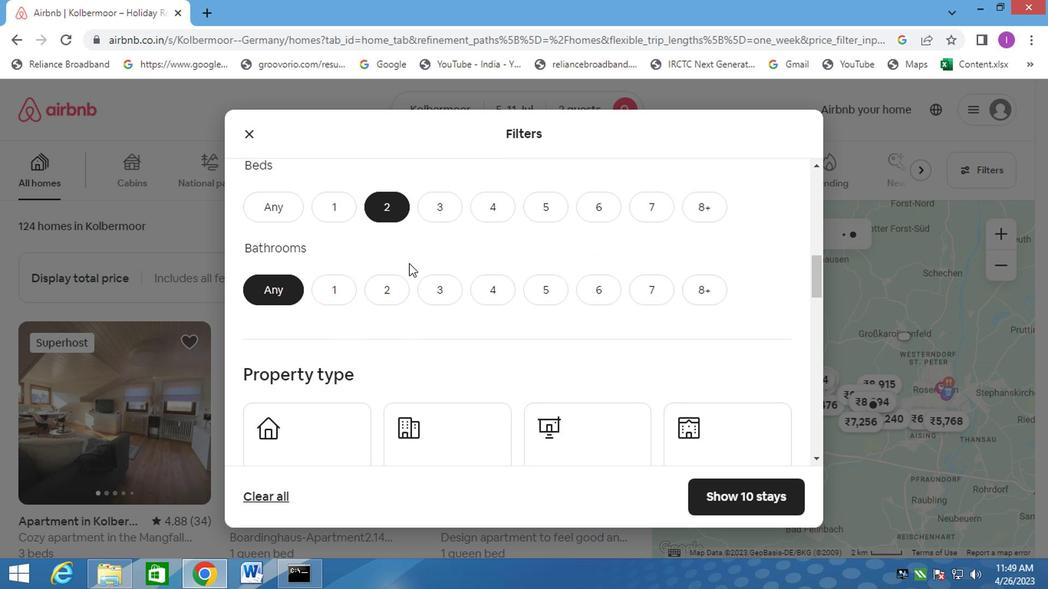 
Action: Mouse moved to (342, 221)
Screenshot: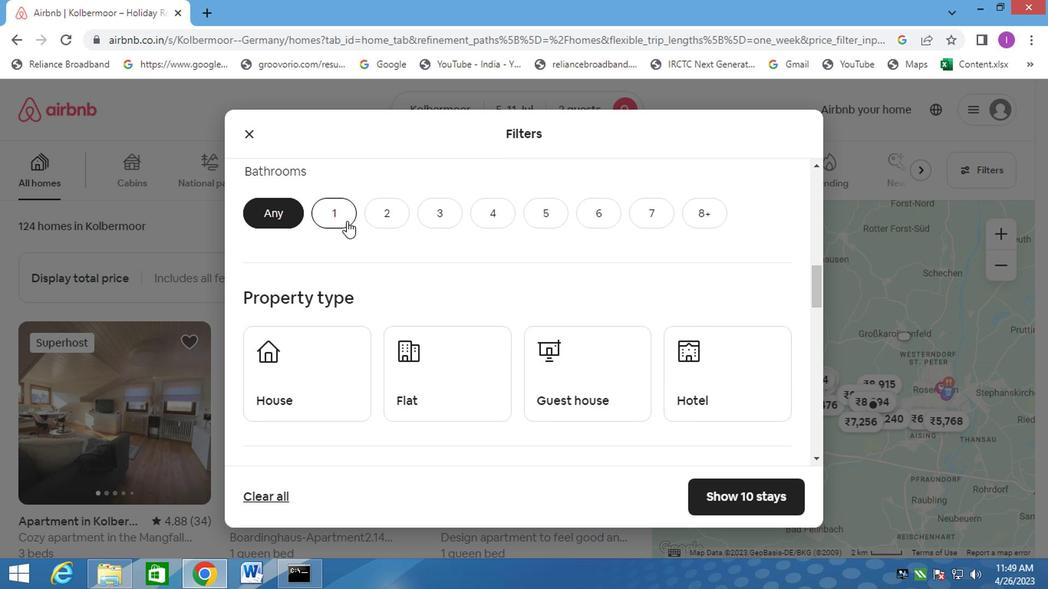 
Action: Mouse pressed left at (342, 221)
Screenshot: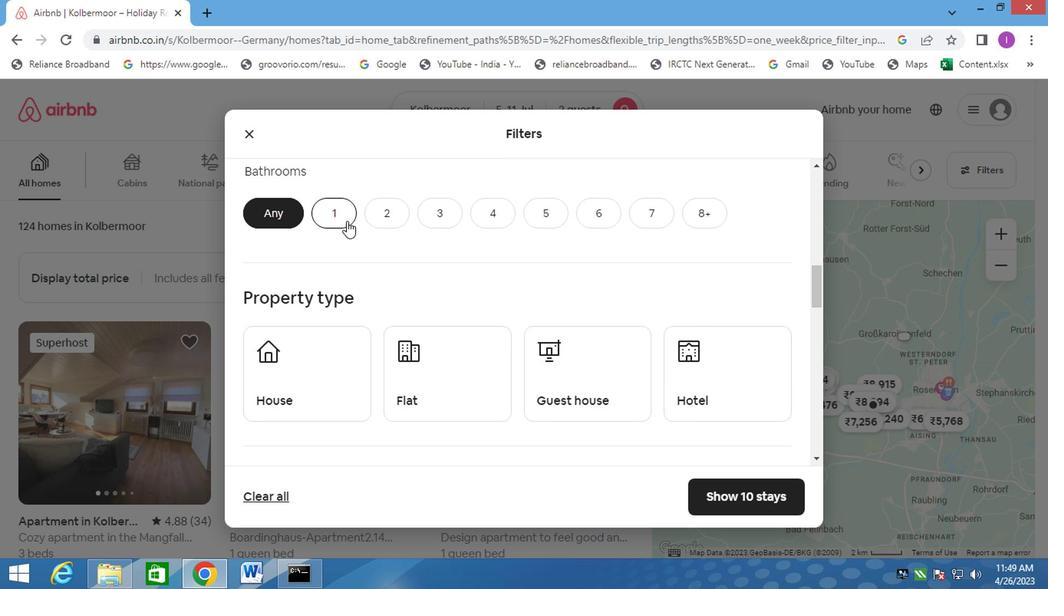
Action: Mouse moved to (325, 349)
Screenshot: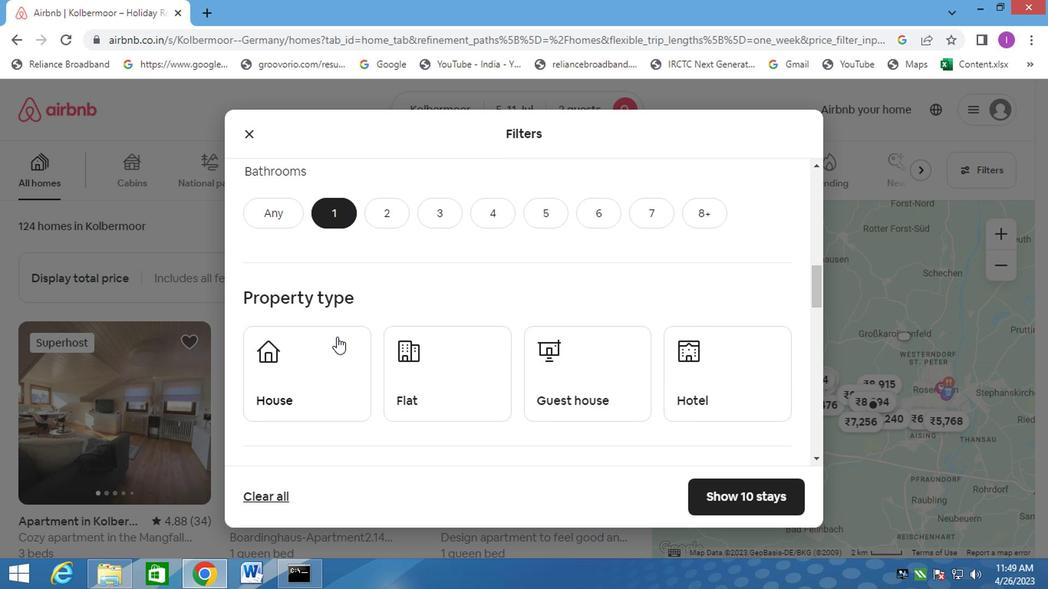
Action: Mouse pressed left at (325, 349)
Screenshot: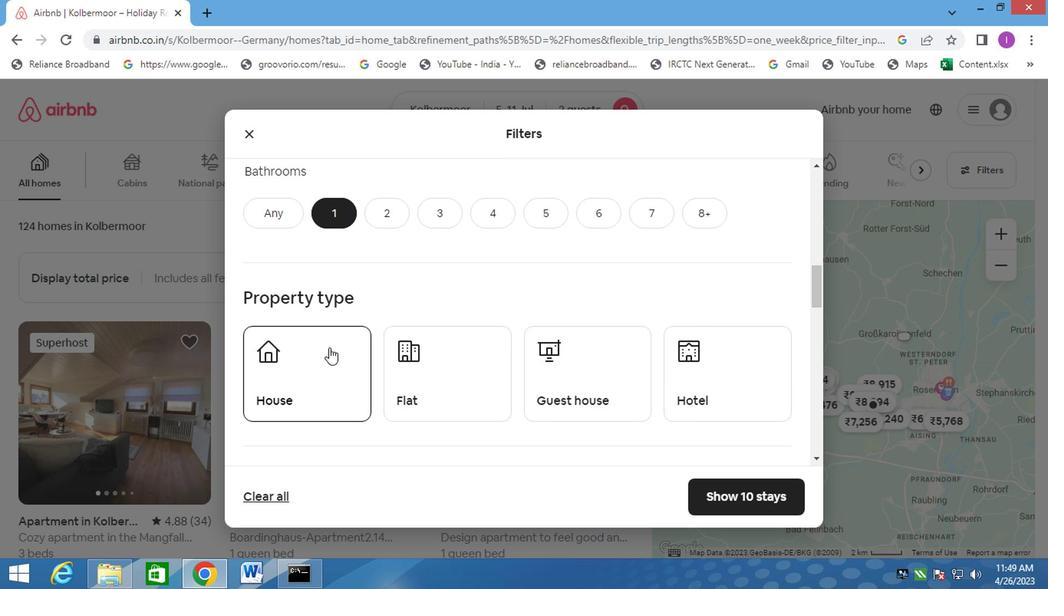 
Action: Mouse moved to (421, 358)
Screenshot: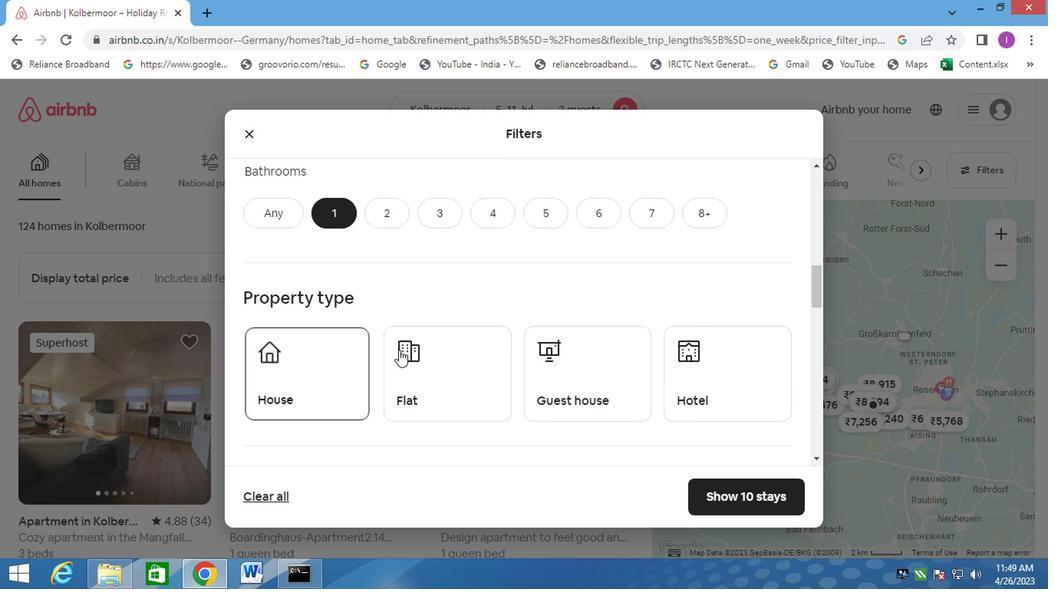 
Action: Mouse pressed left at (421, 358)
Screenshot: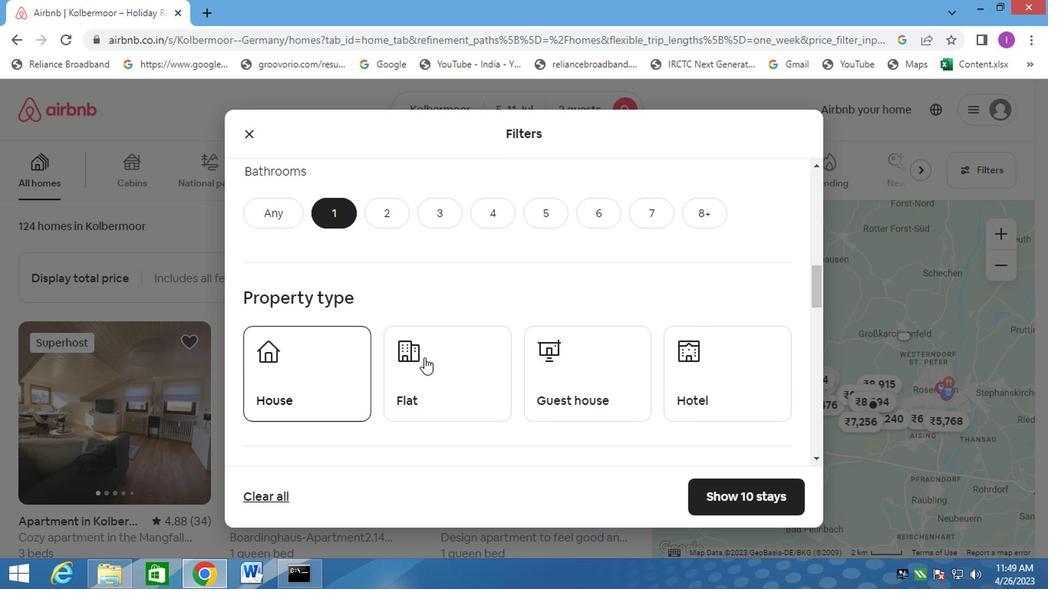 
Action: Mouse moved to (552, 371)
Screenshot: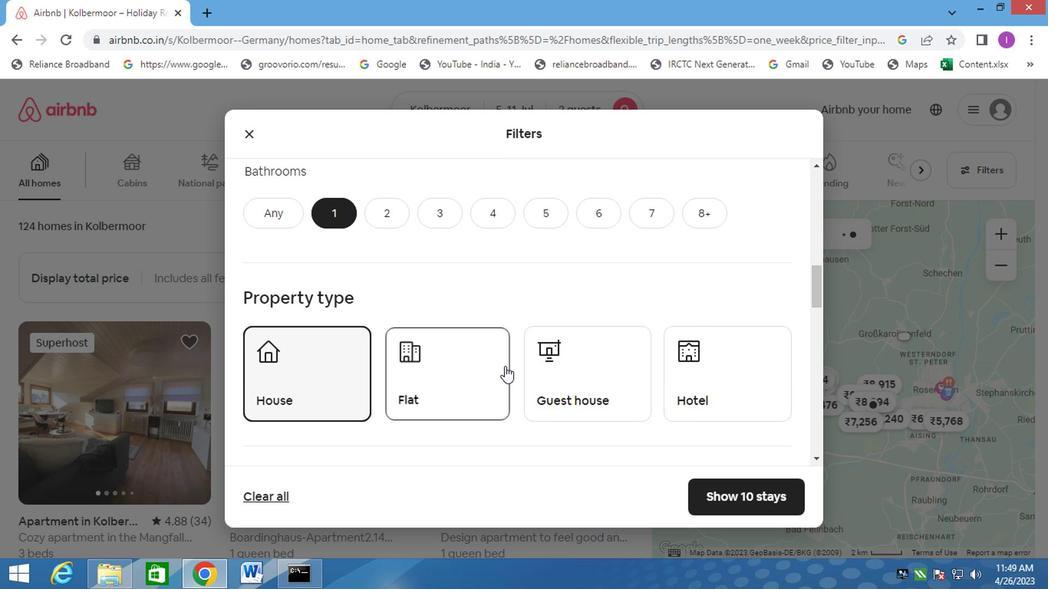 
Action: Mouse pressed left at (552, 371)
Screenshot: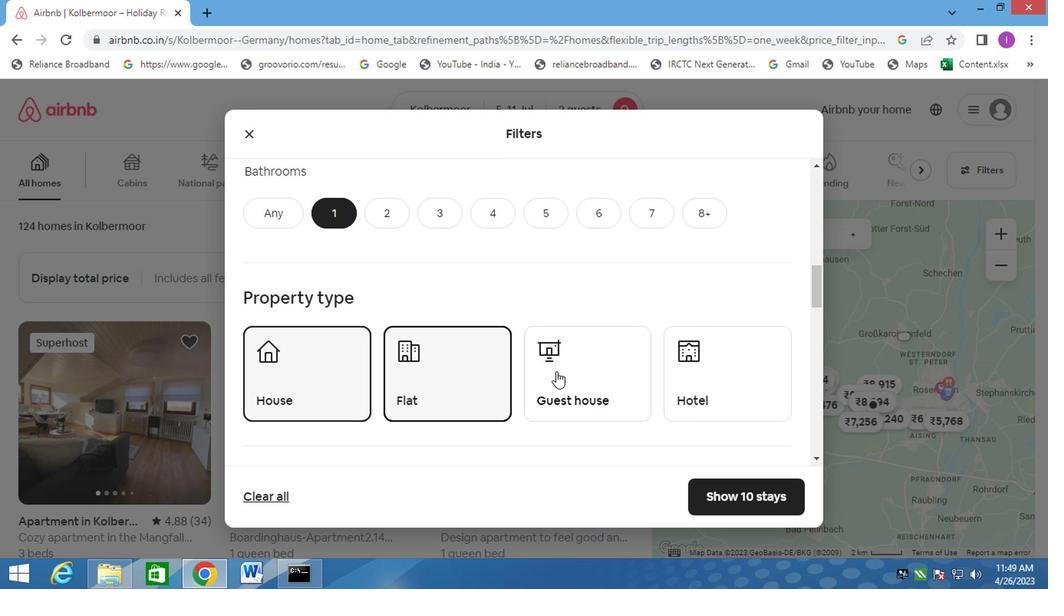 
Action: Mouse moved to (559, 353)
Screenshot: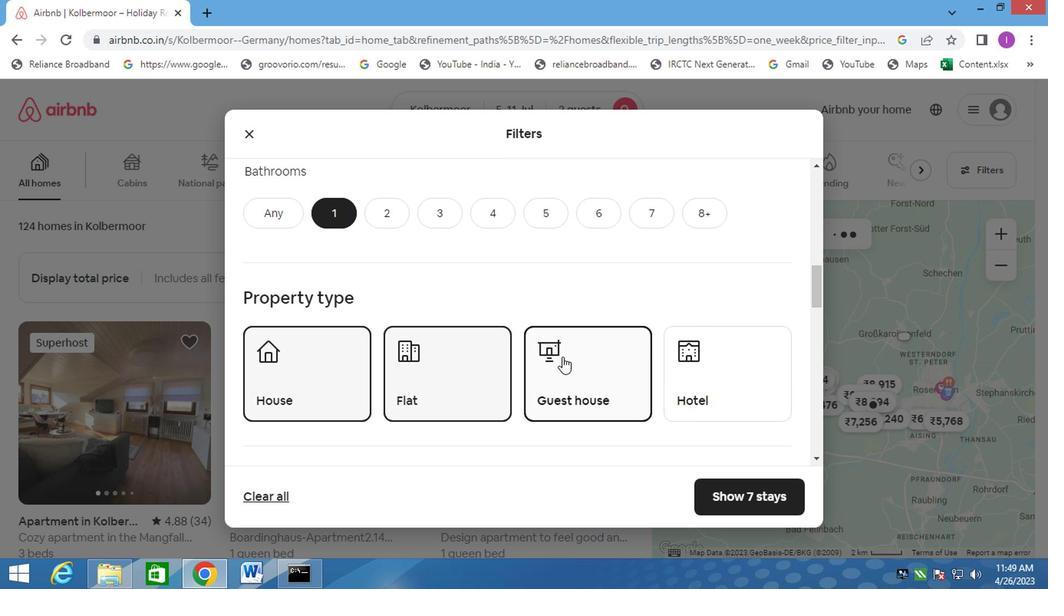 
Action: Mouse scrolled (559, 352) with delta (0, 0)
Screenshot: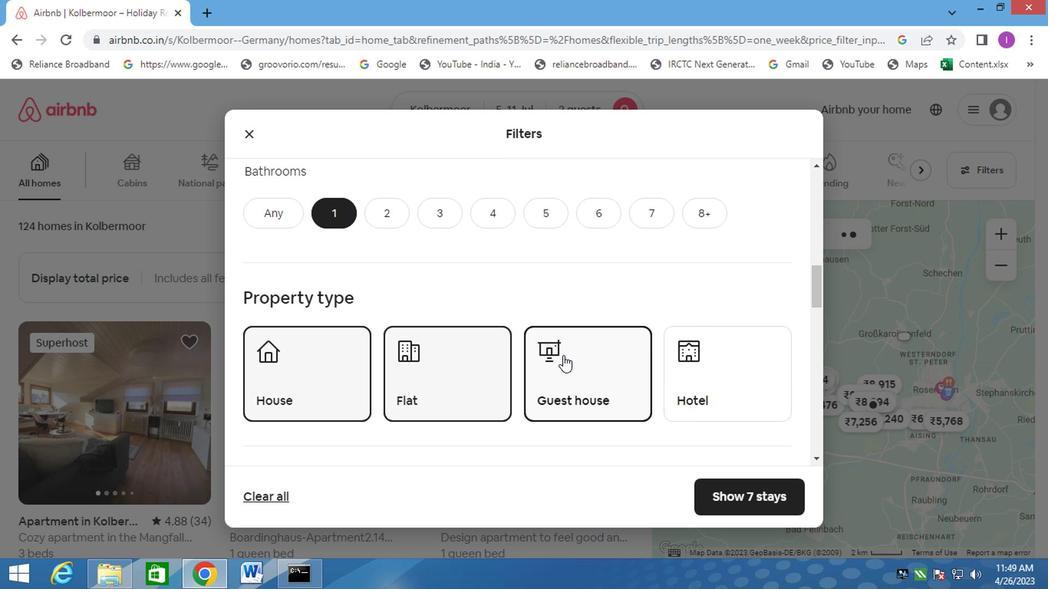 
Action: Mouse scrolled (559, 352) with delta (0, 0)
Screenshot: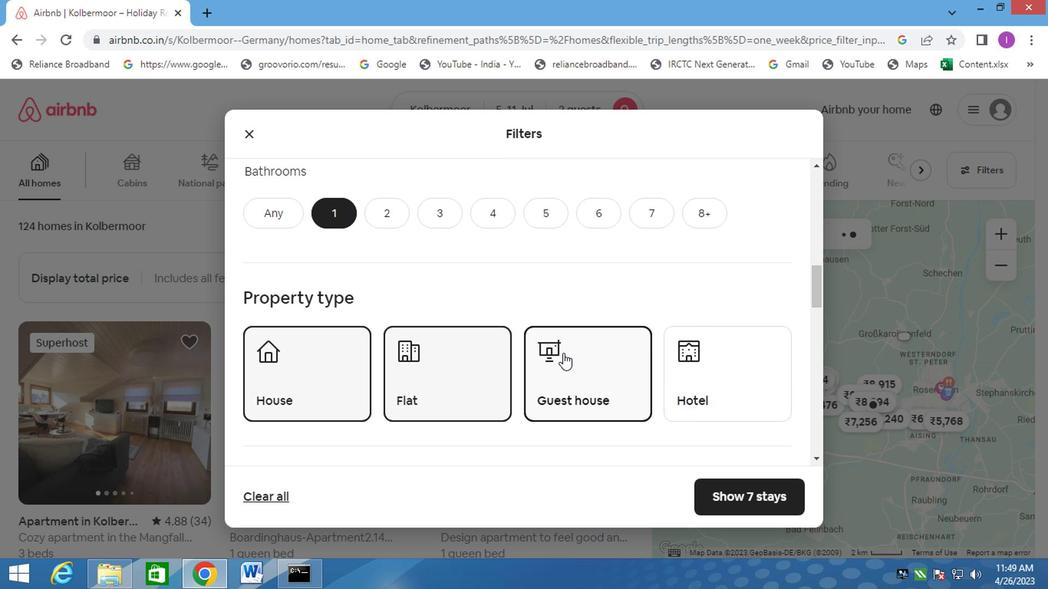
Action: Mouse scrolled (559, 352) with delta (0, 0)
Screenshot: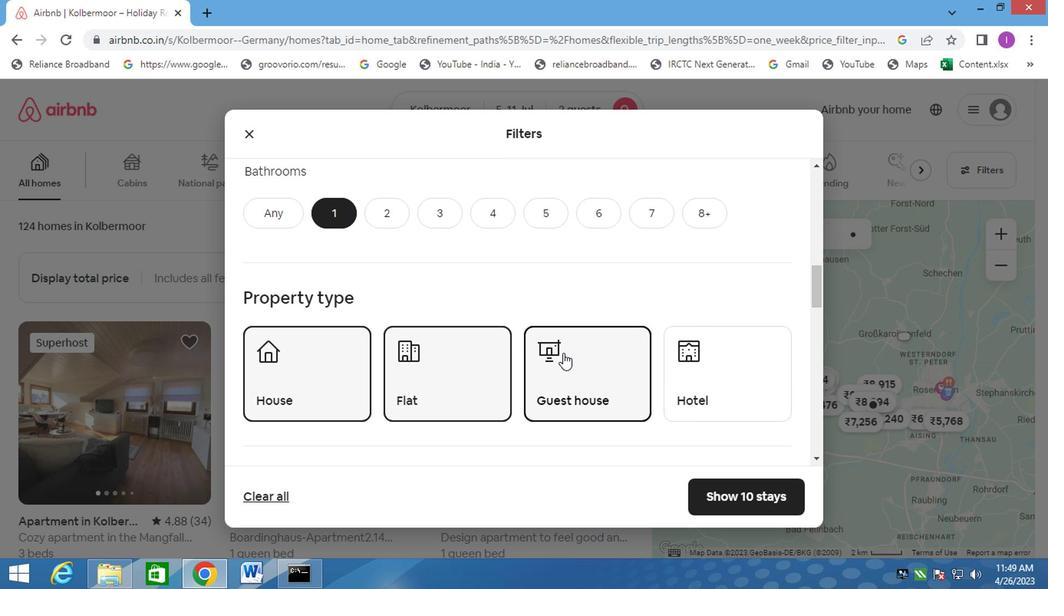 
Action: Mouse moved to (338, 343)
Screenshot: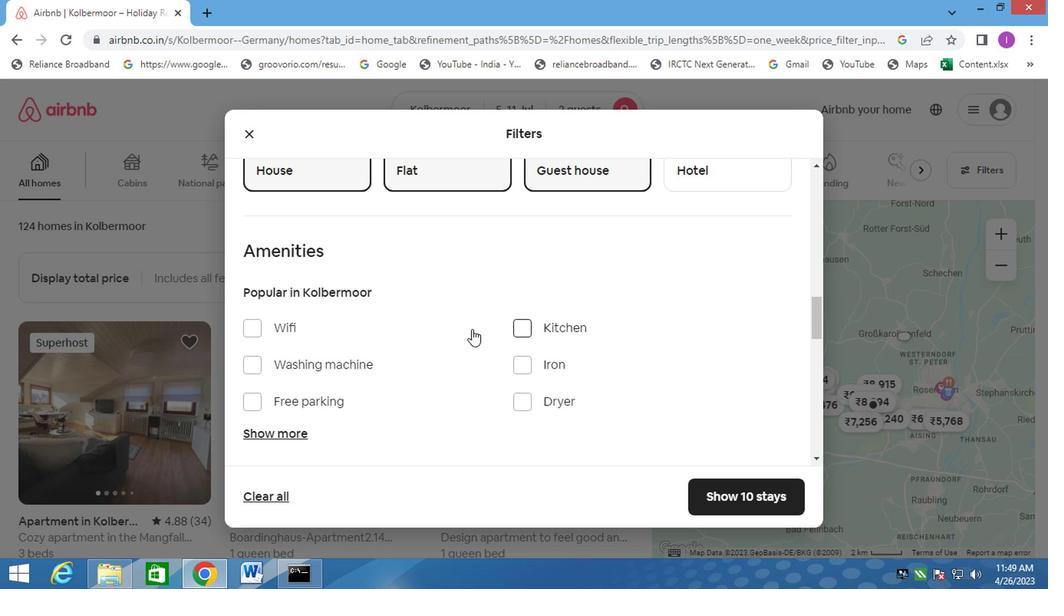 
Action: Mouse scrolled (338, 342) with delta (0, -1)
Screenshot: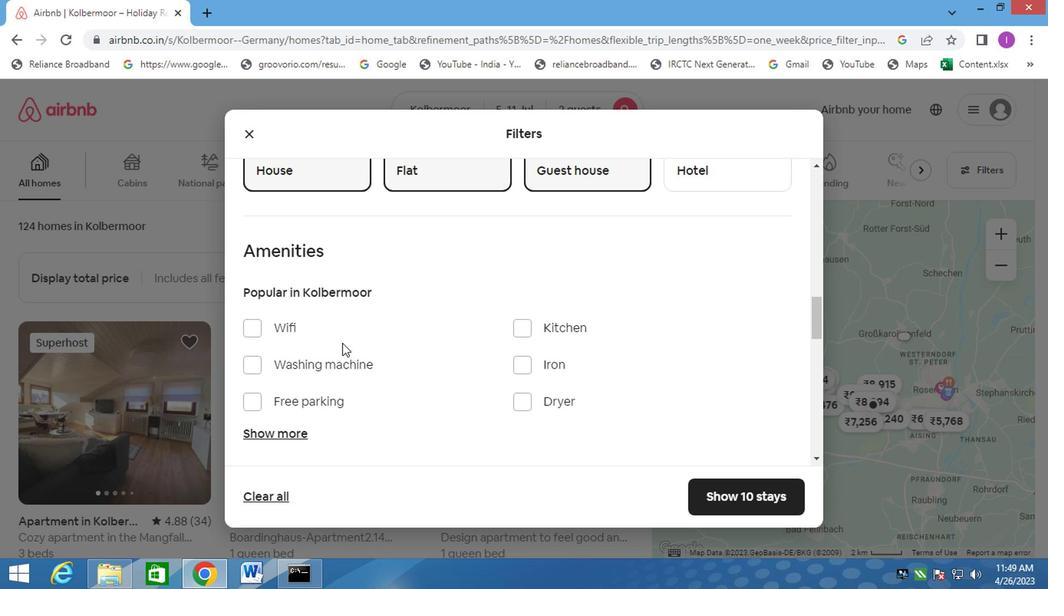 
Action: Mouse scrolled (338, 342) with delta (0, -1)
Screenshot: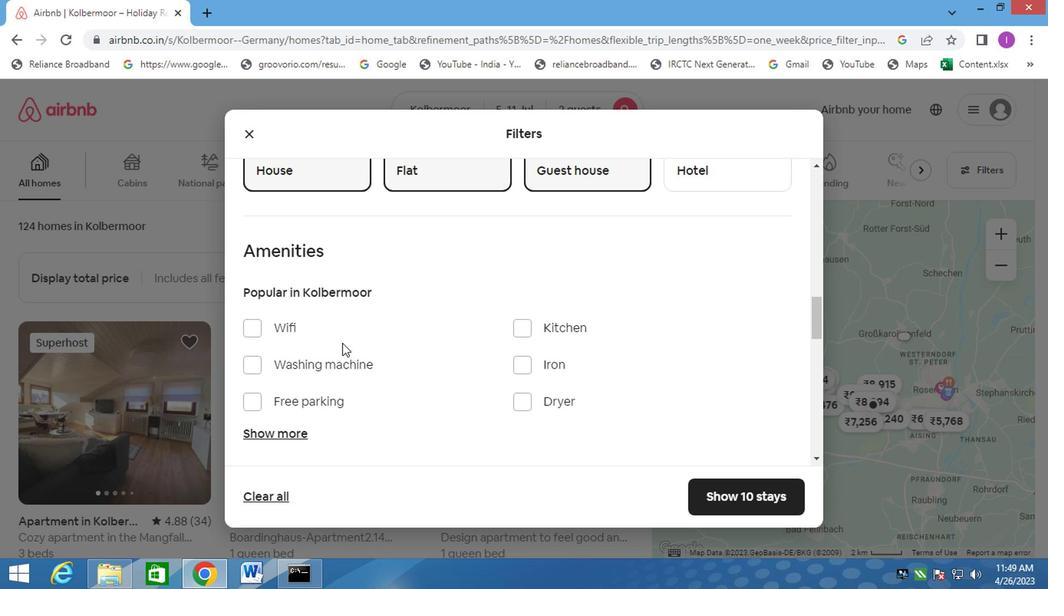 
Action: Mouse moved to (357, 353)
Screenshot: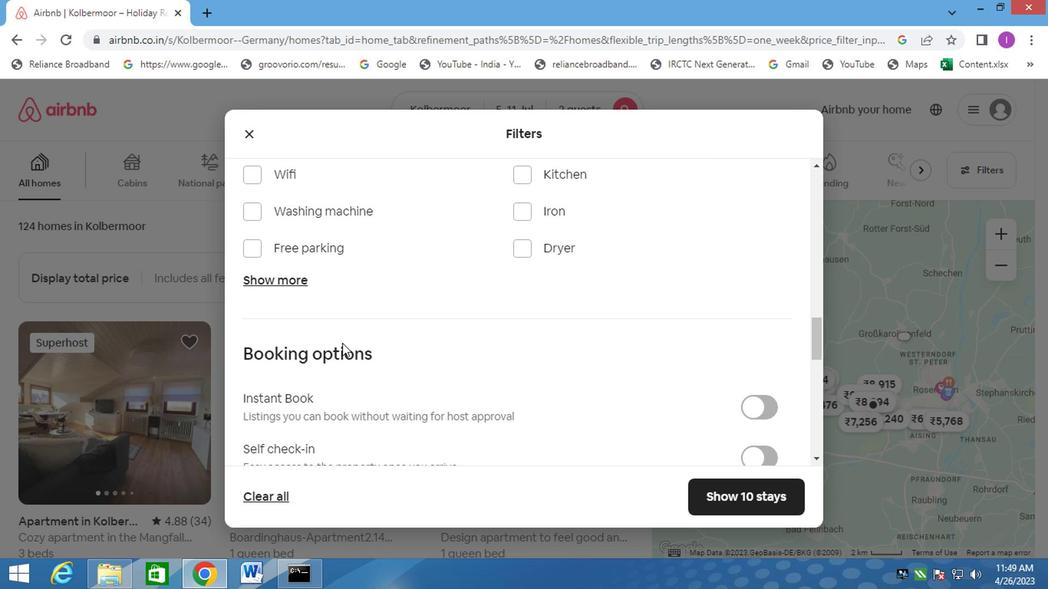 
Action: Mouse scrolled (357, 352) with delta (0, 0)
Screenshot: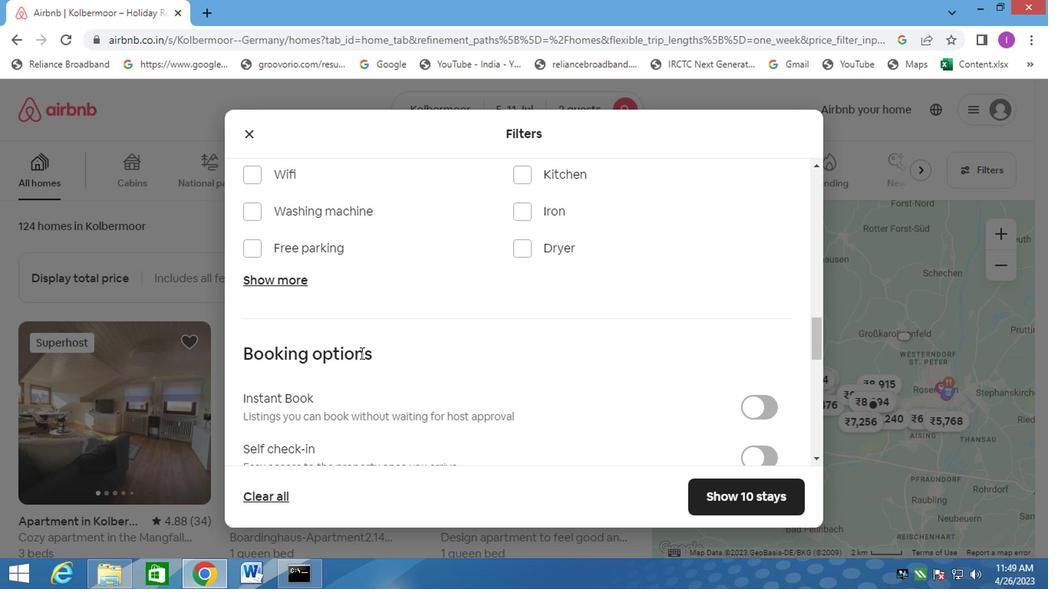 
Action: Mouse scrolled (357, 352) with delta (0, 0)
Screenshot: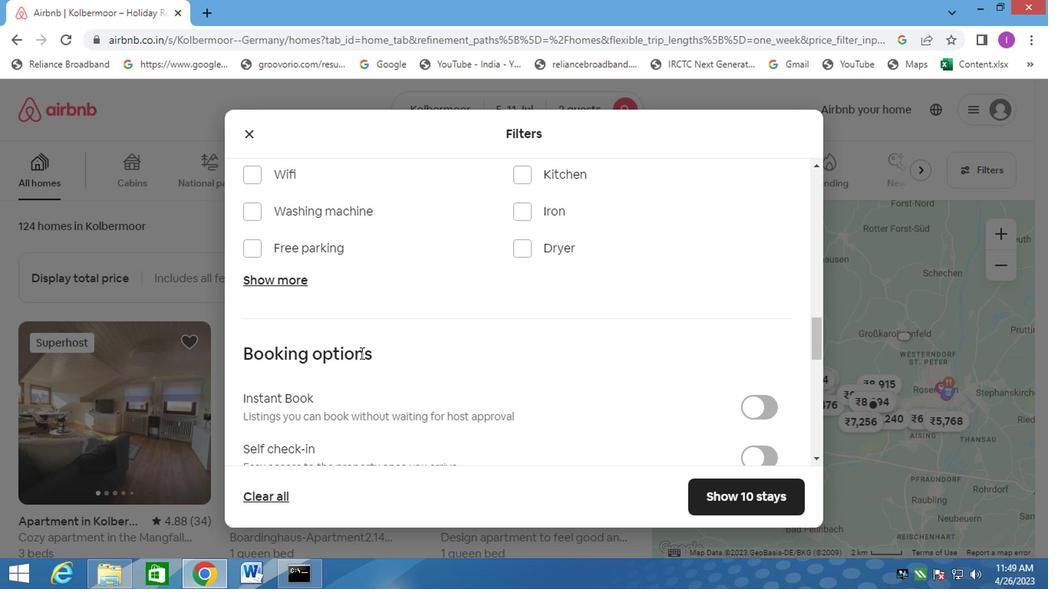 
Action: Mouse moved to (767, 305)
Screenshot: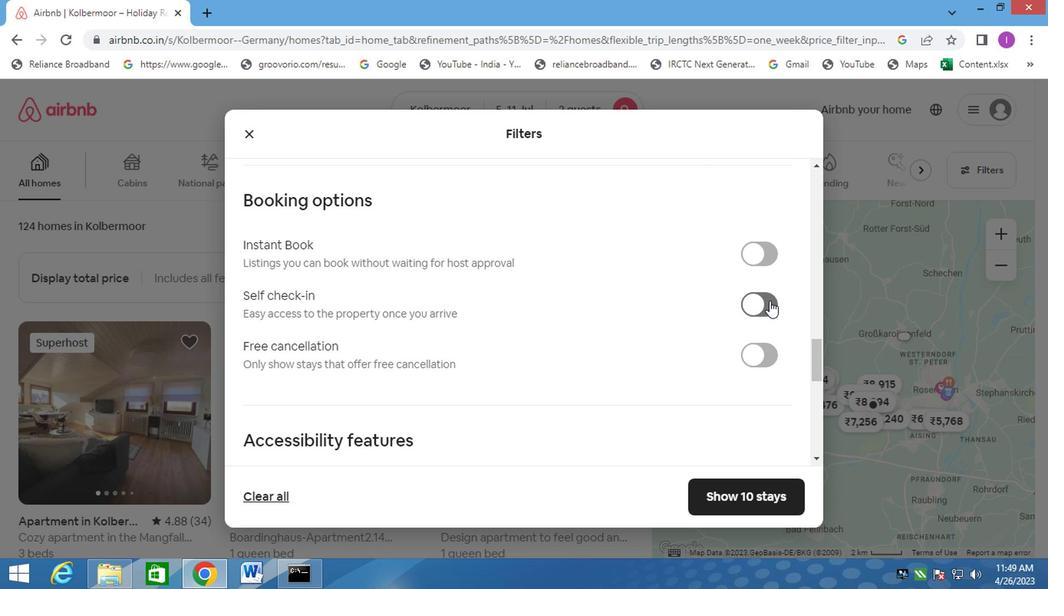 
Action: Mouse pressed left at (767, 305)
Screenshot: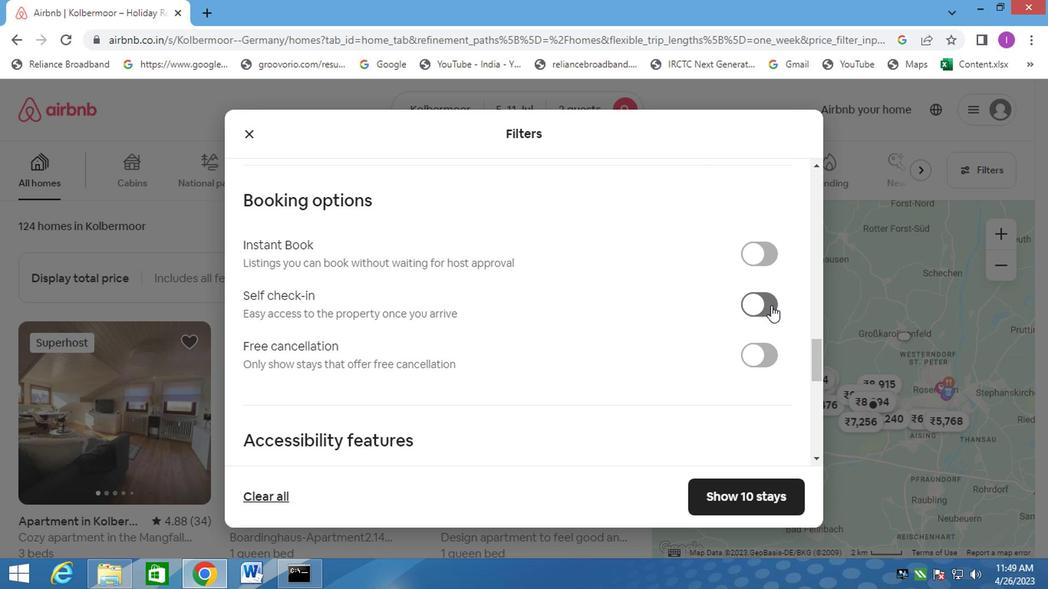 
Action: Mouse moved to (448, 334)
Screenshot: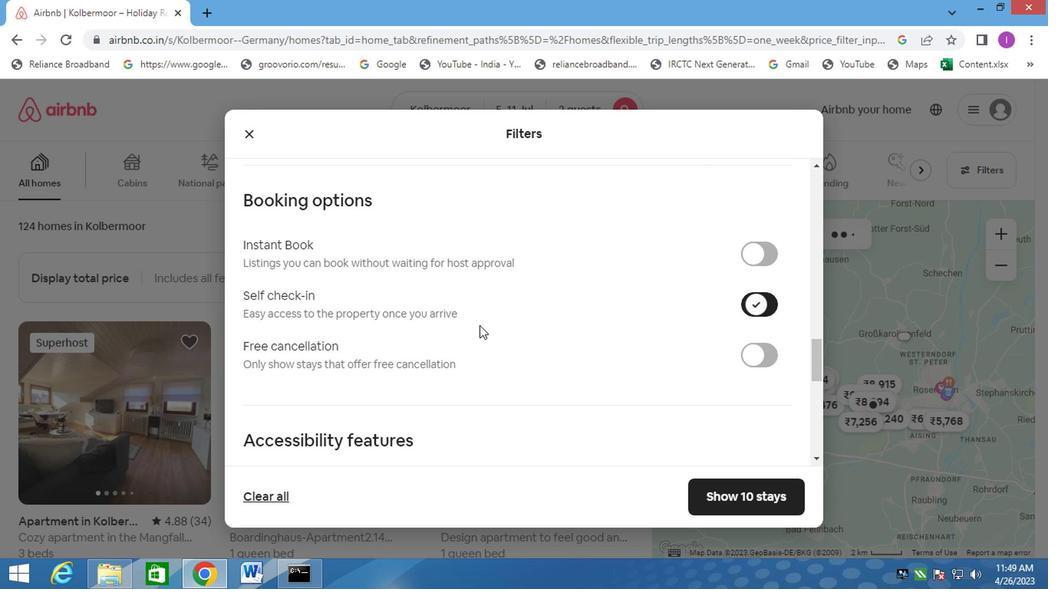 
Action: Mouse scrolled (448, 333) with delta (0, 0)
Screenshot: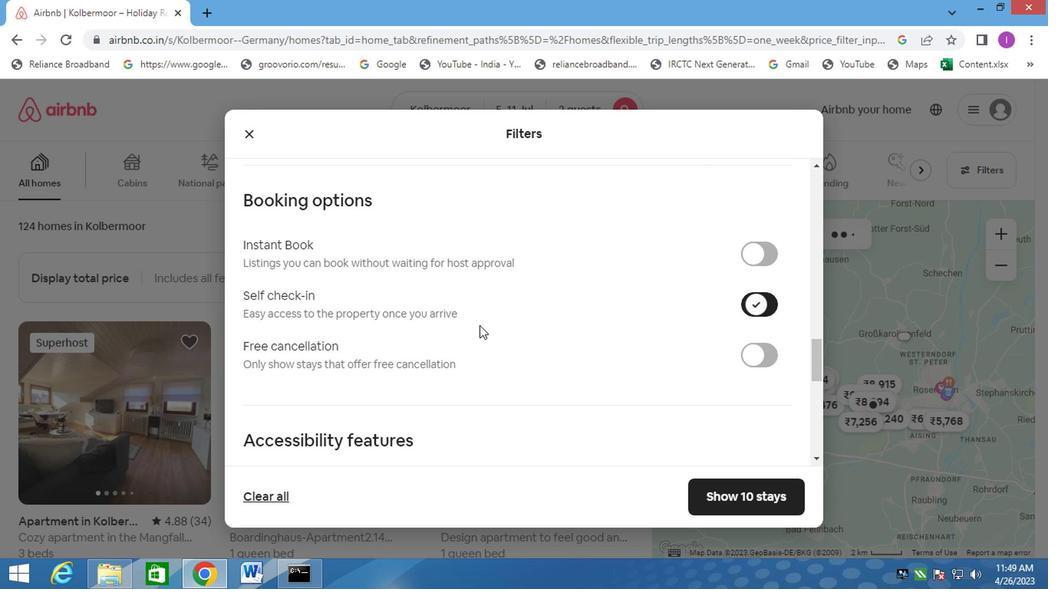 
Action: Mouse moved to (446, 335)
Screenshot: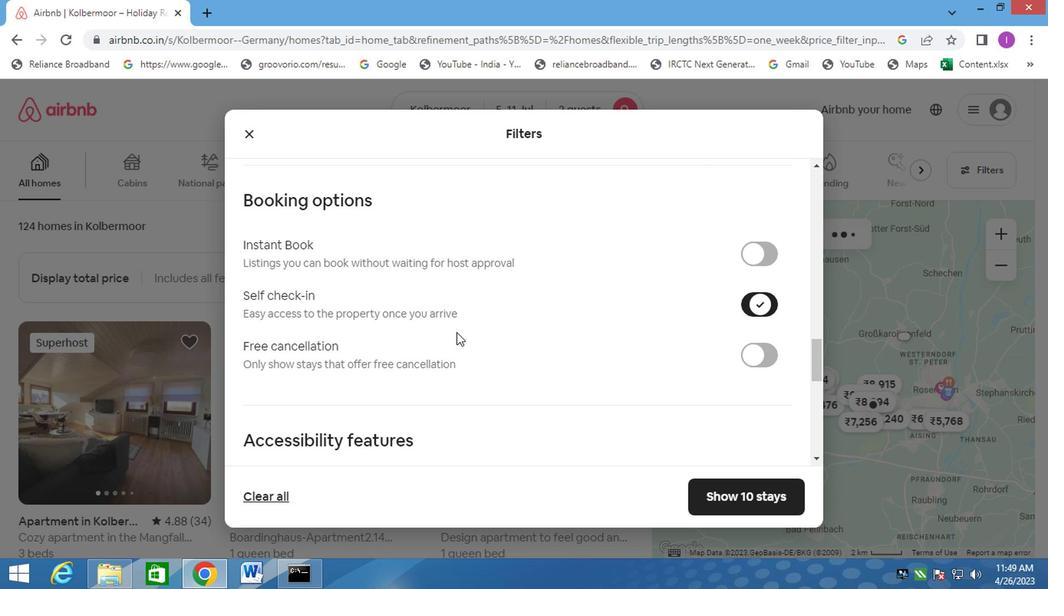 
Action: Mouse scrolled (446, 334) with delta (0, -1)
Screenshot: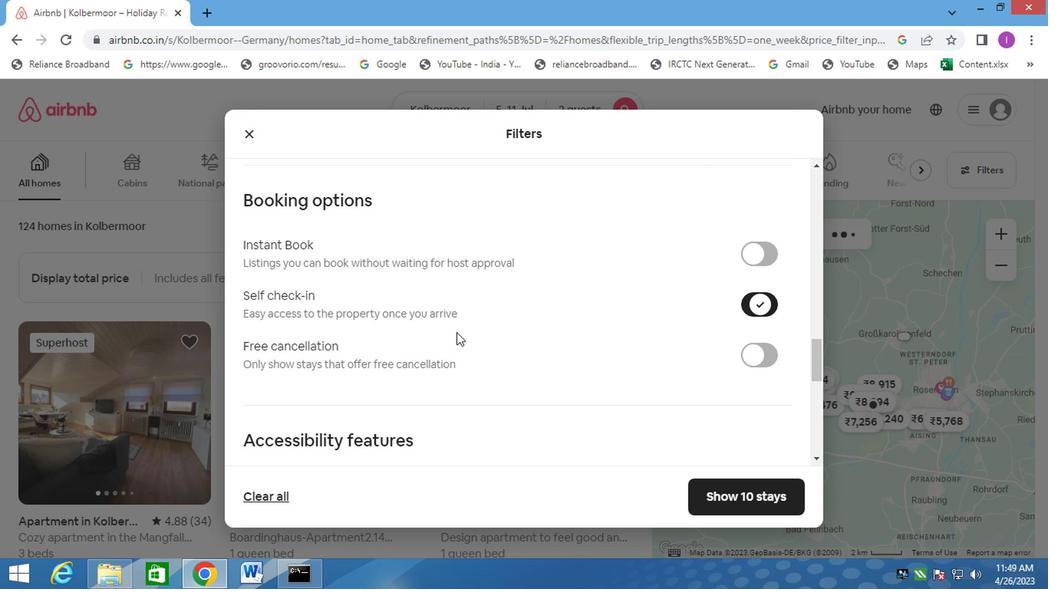 
Action: Mouse moved to (446, 336)
Screenshot: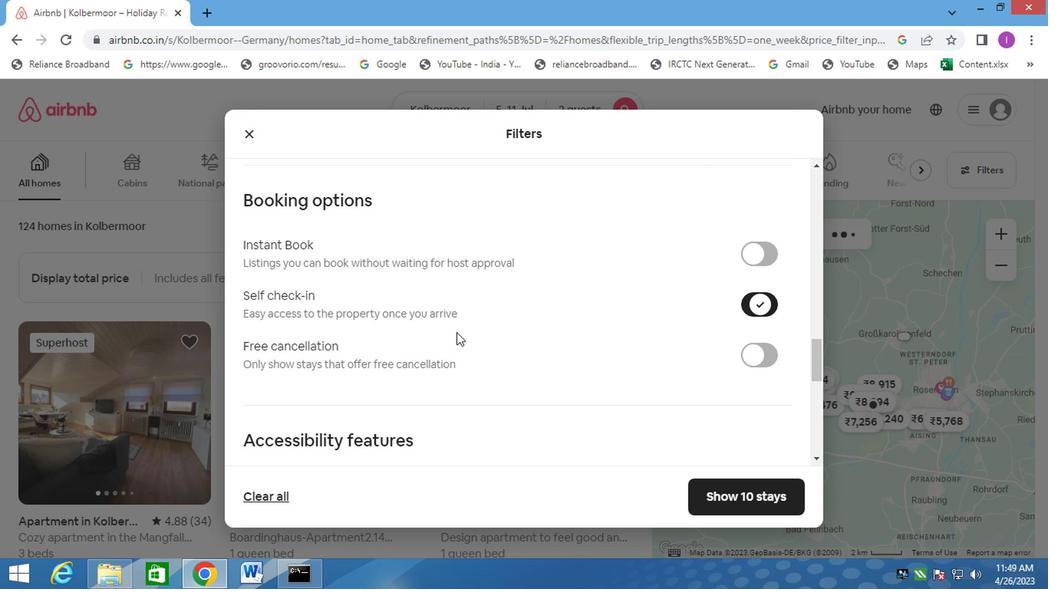 
Action: Mouse scrolled (446, 335) with delta (0, 0)
Screenshot: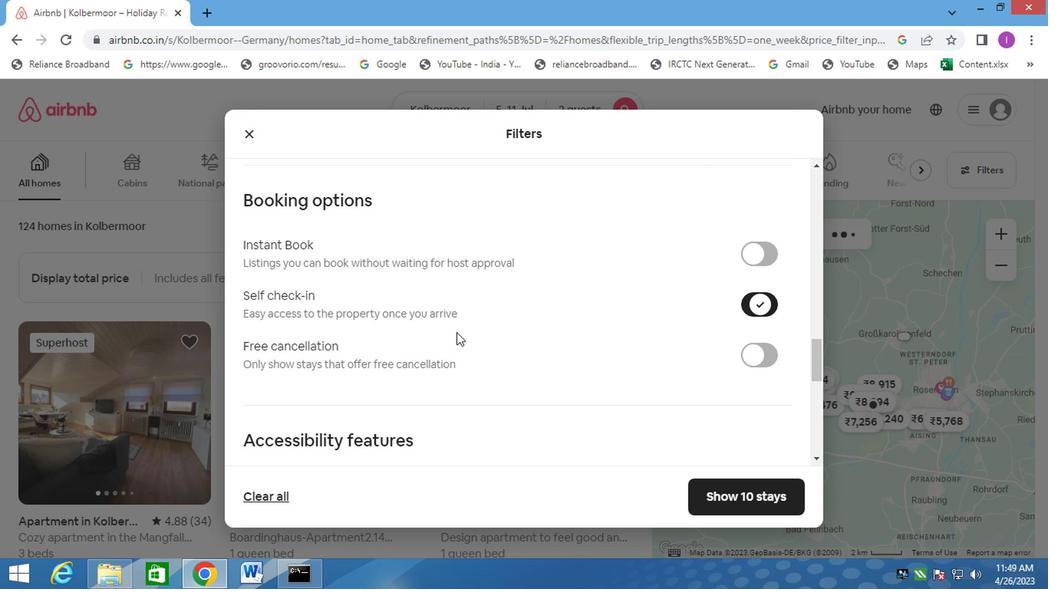 
Action: Mouse moved to (446, 336)
Screenshot: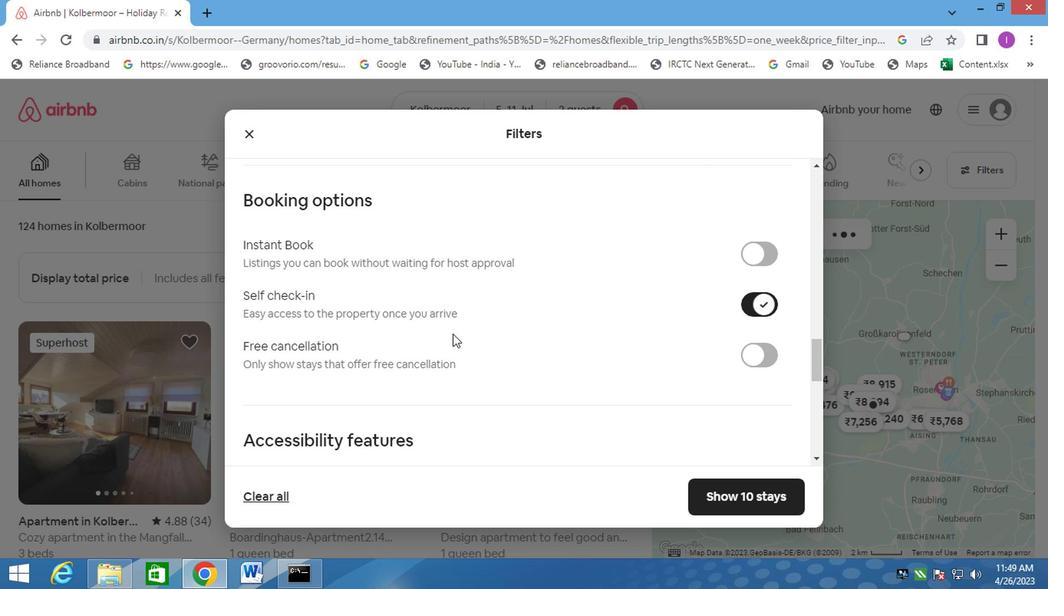 
Action: Mouse scrolled (446, 335) with delta (0, 0)
Screenshot: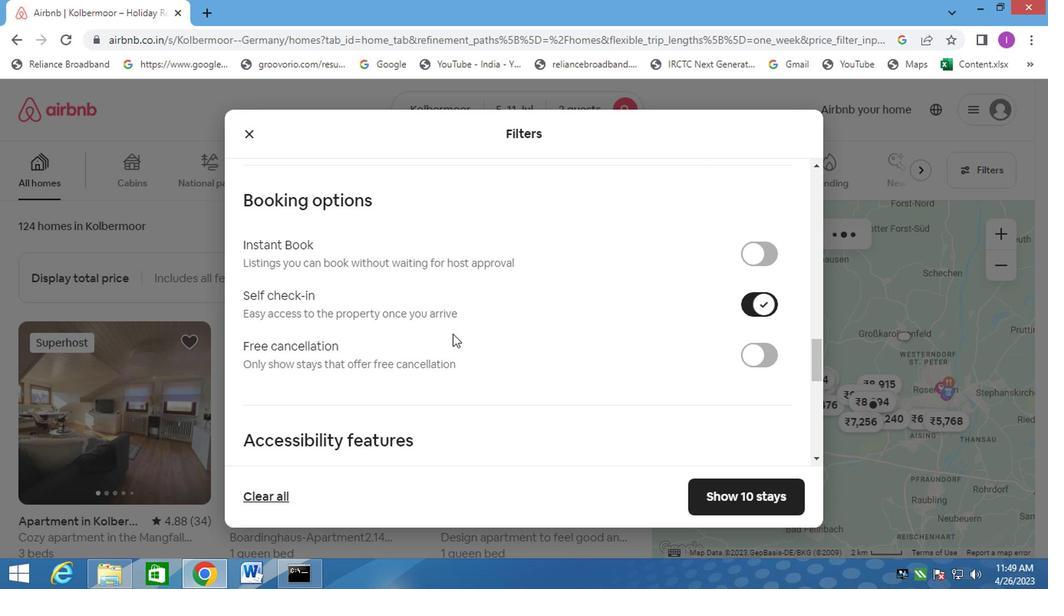 
Action: Mouse moved to (437, 336)
Screenshot: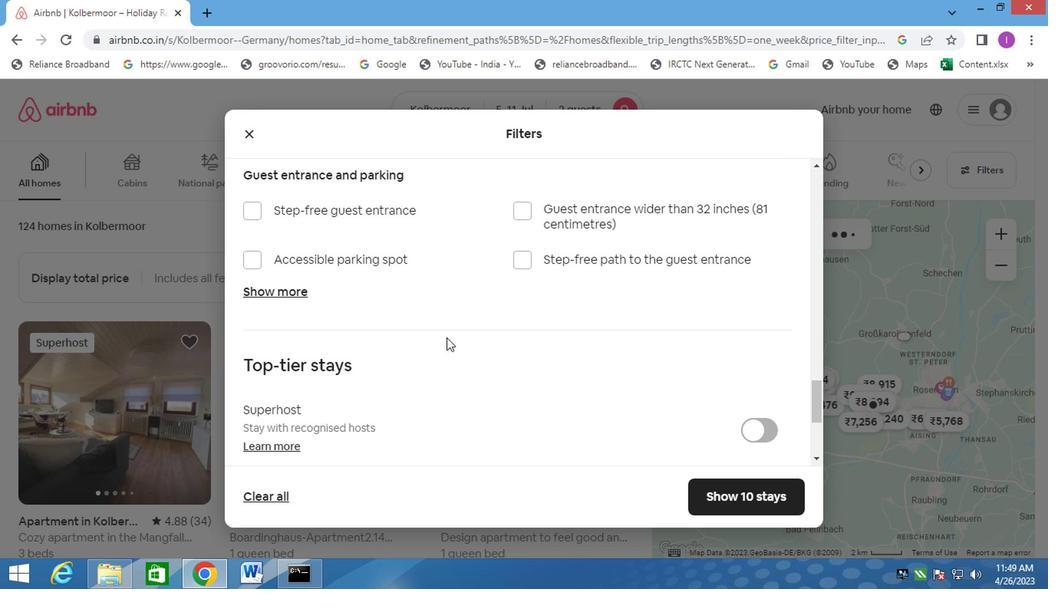 
Action: Mouse scrolled (437, 335) with delta (0, 0)
Screenshot: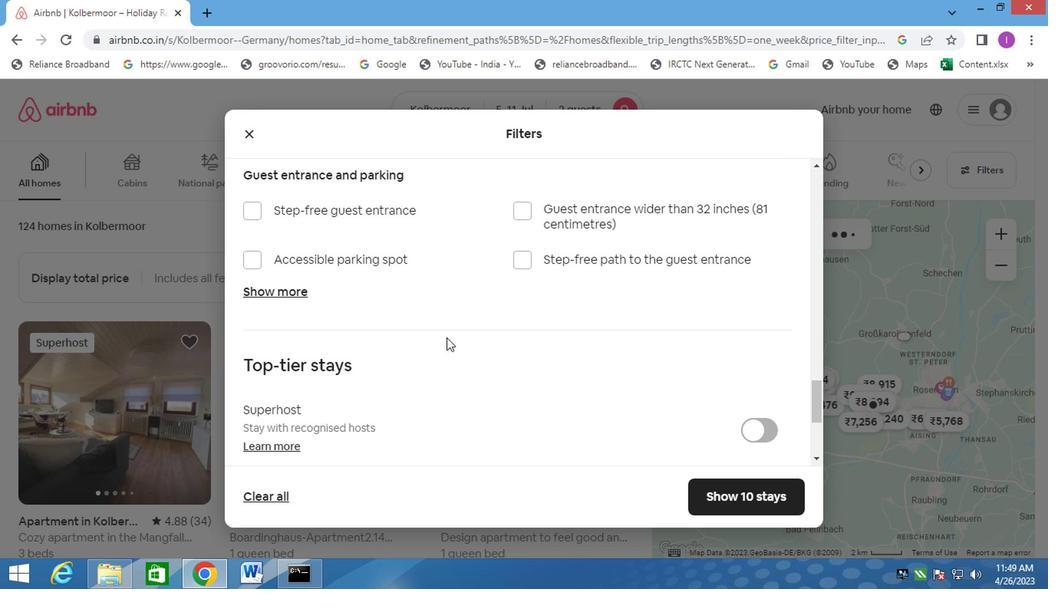 
Action: Mouse moved to (423, 332)
Screenshot: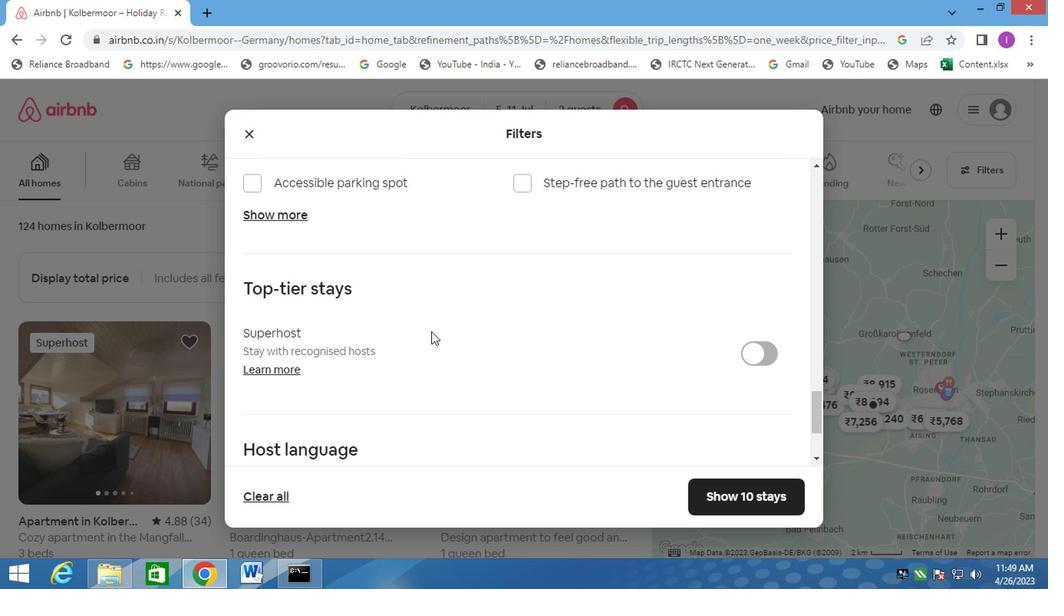 
Action: Mouse scrolled (423, 331) with delta (0, -1)
Screenshot: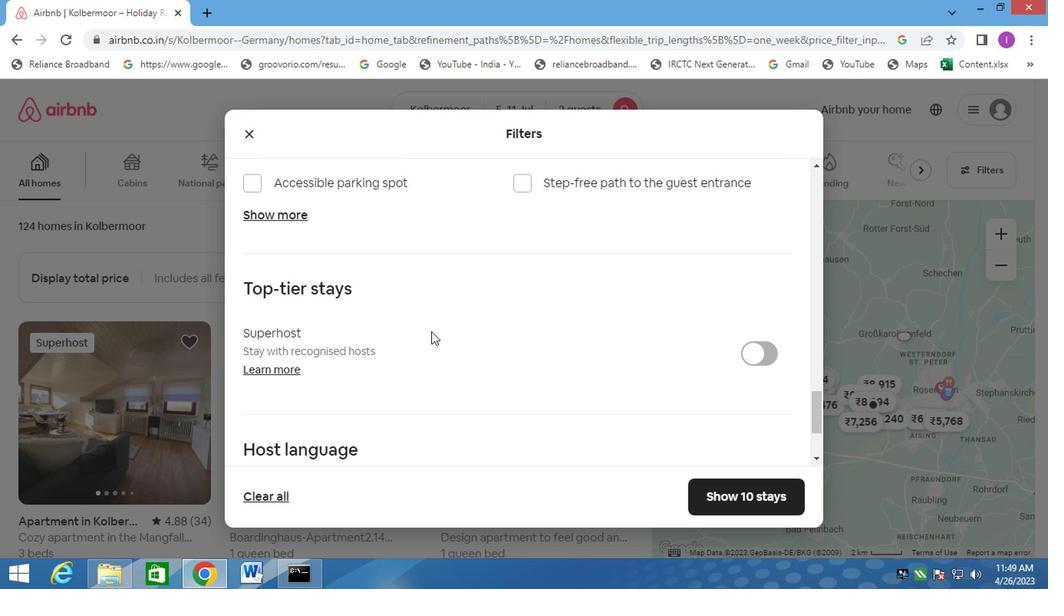 
Action: Mouse moved to (421, 334)
Screenshot: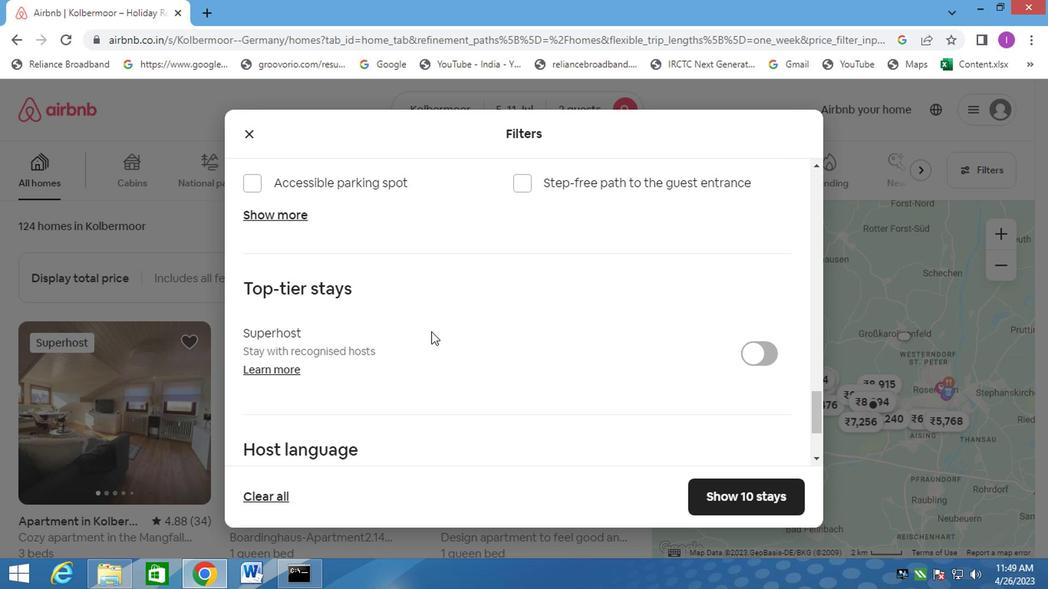 
Action: Mouse scrolled (421, 333) with delta (0, 0)
Screenshot: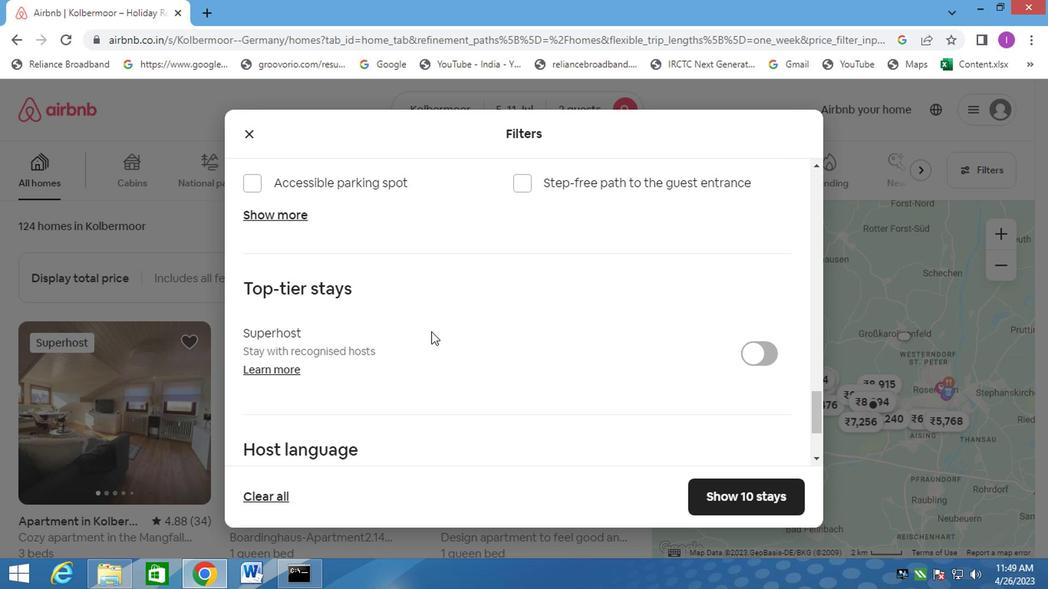 
Action: Mouse moved to (409, 336)
Screenshot: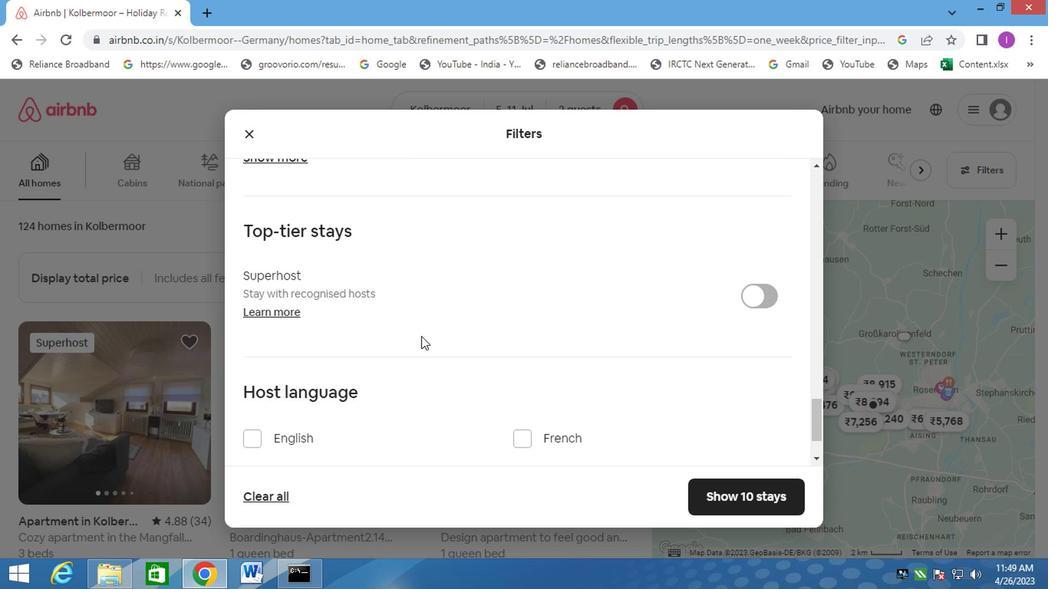 
Action: Mouse scrolled (409, 335) with delta (0, 0)
Screenshot: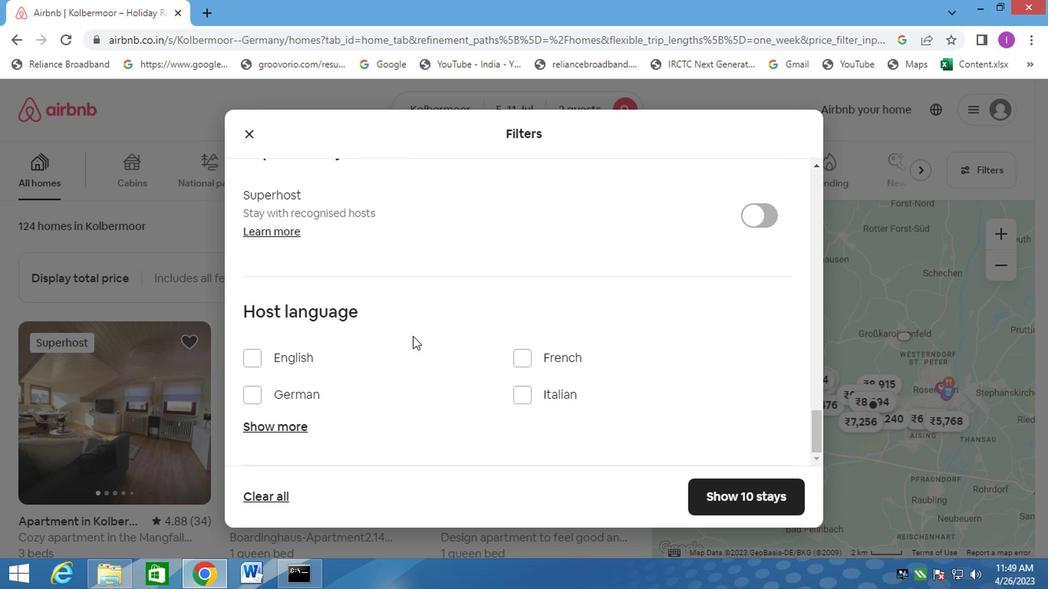 
Action: Mouse moved to (408, 337)
Screenshot: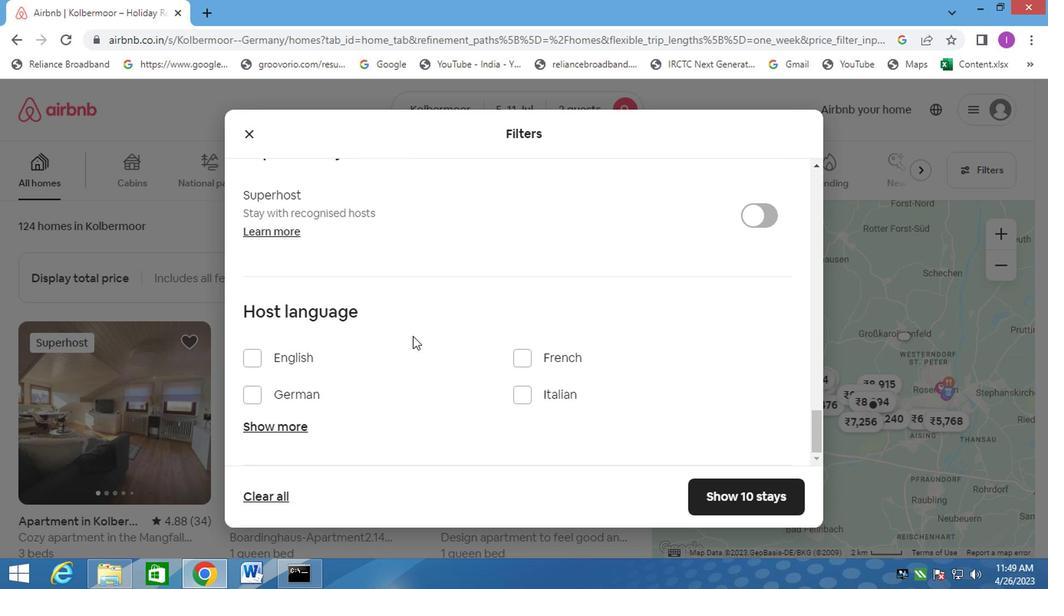 
Action: Mouse scrolled (408, 336) with delta (0, -1)
Screenshot: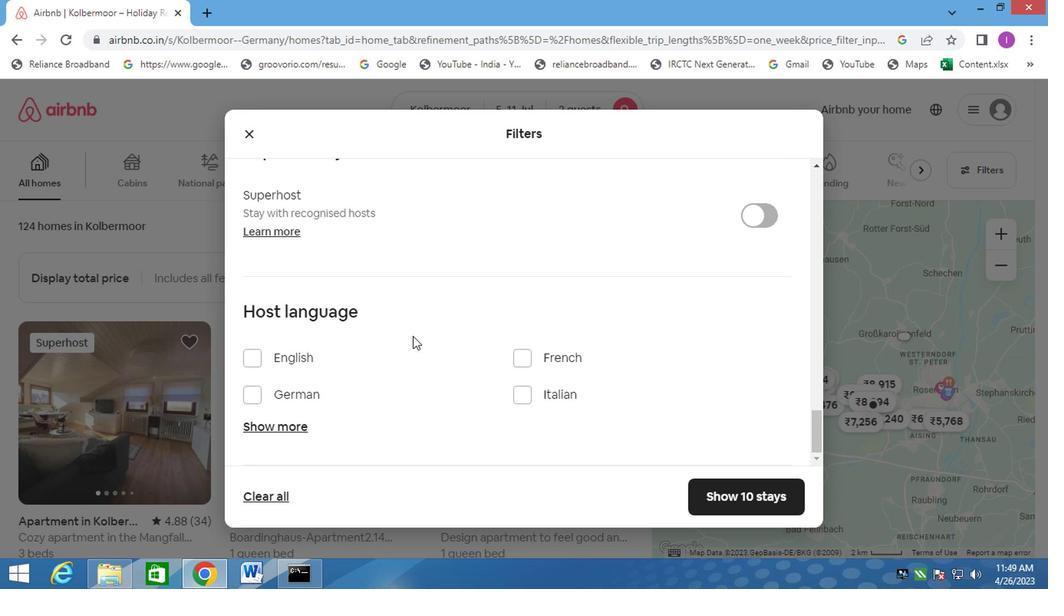 
Action: Mouse moved to (408, 337)
Screenshot: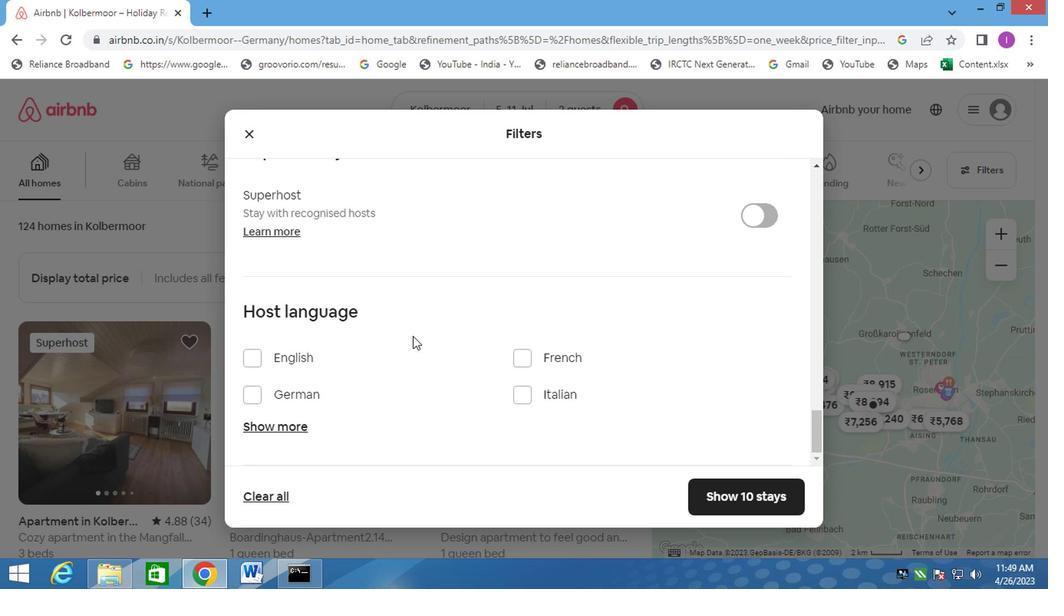 
Action: Mouse scrolled (408, 336) with delta (0, -1)
Screenshot: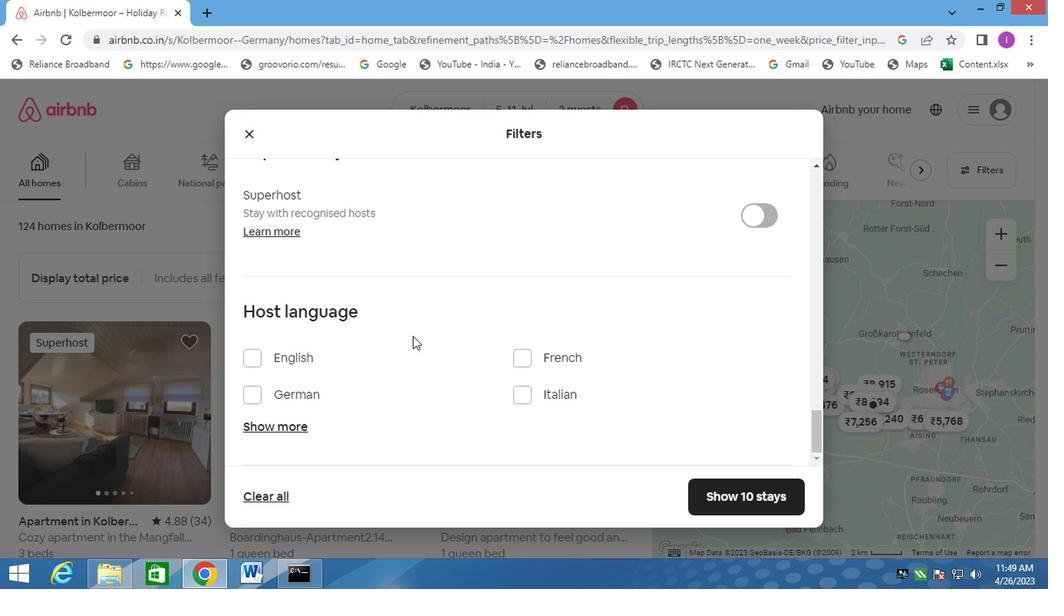 
Action: Mouse moved to (251, 363)
Screenshot: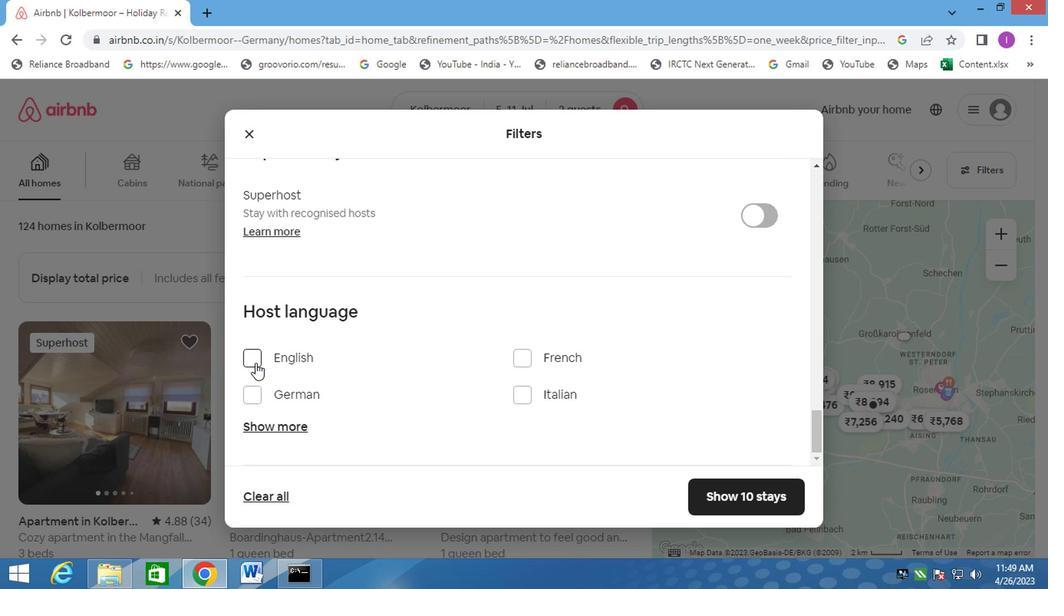 
Action: Mouse pressed left at (251, 363)
Screenshot: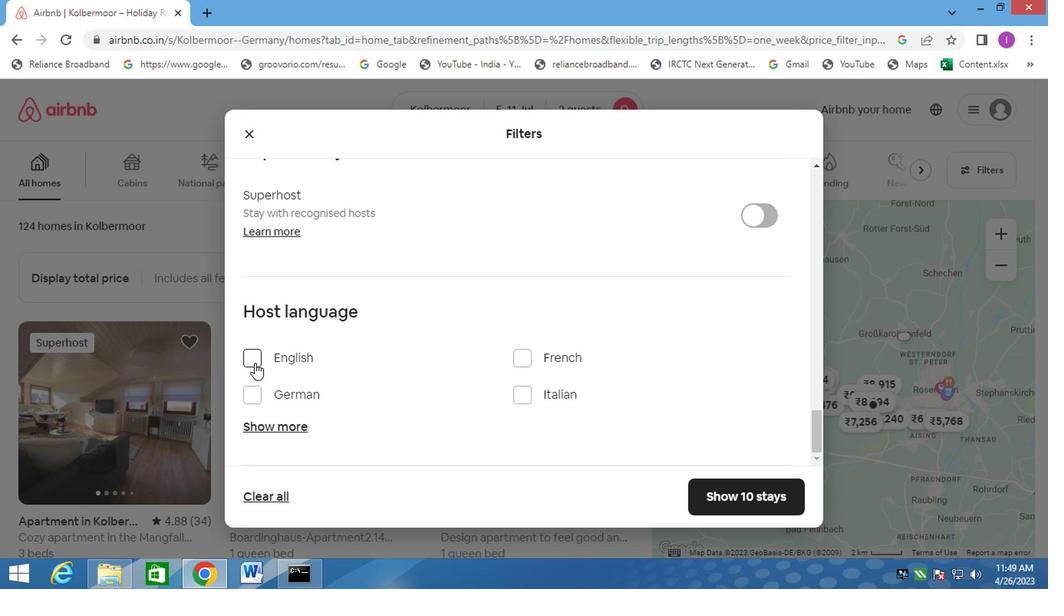 
Action: Mouse moved to (759, 492)
Screenshot: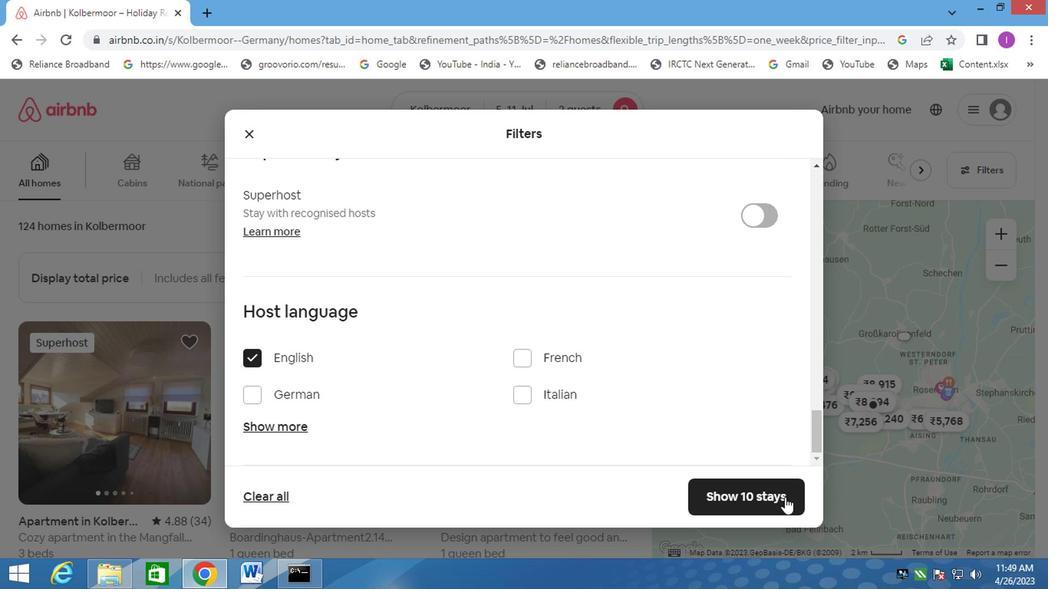 
Action: Mouse pressed left at (759, 492)
Screenshot: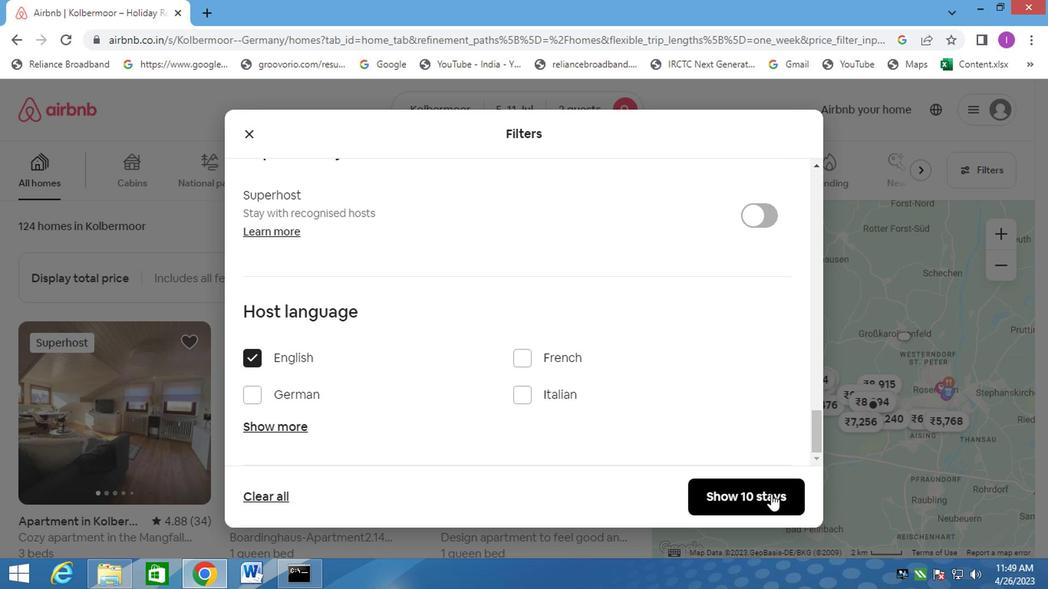 
Action: Mouse moved to (765, 455)
Screenshot: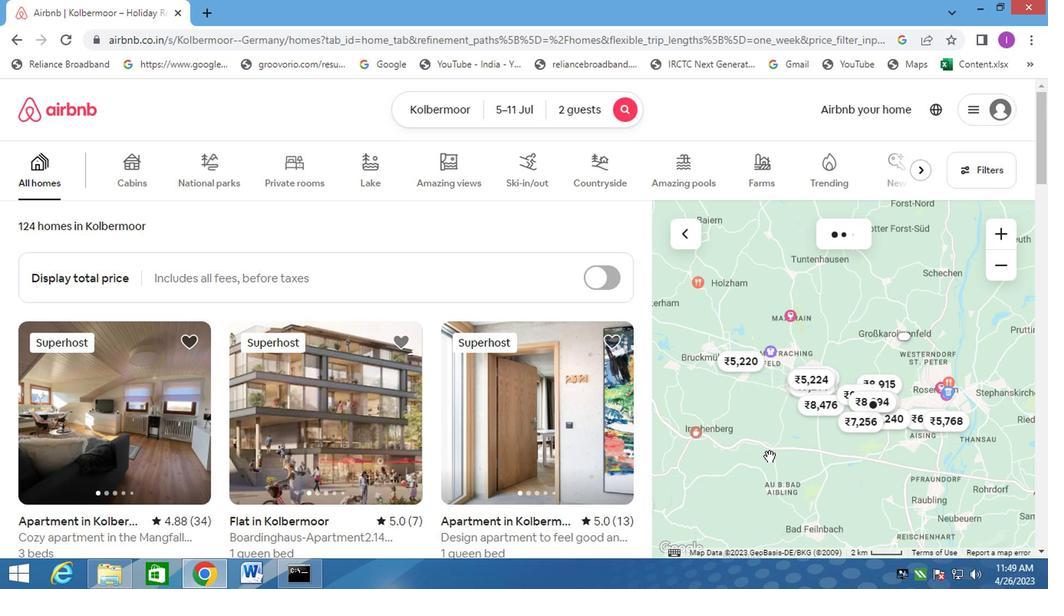 
